 Task: Set a reminder to take medication every morning at 9:00 AM.
Action: Mouse moved to (88, 140)
Screenshot: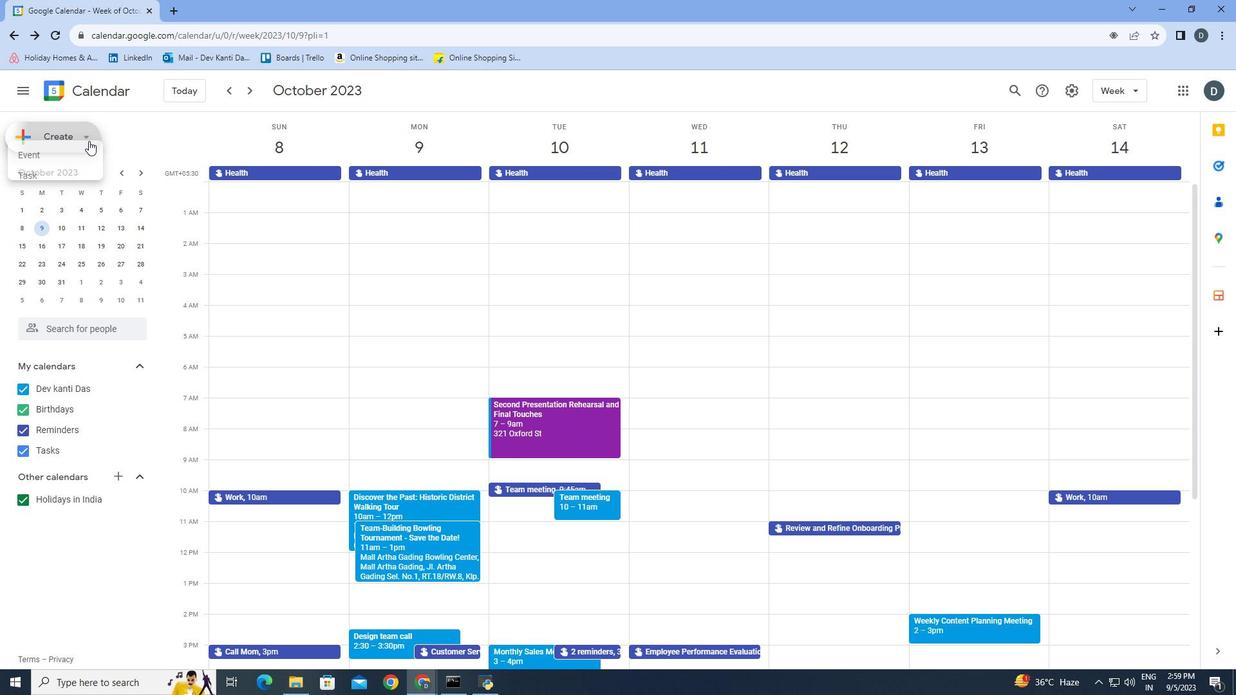 
Action: Mouse pressed left at (88, 140)
Screenshot: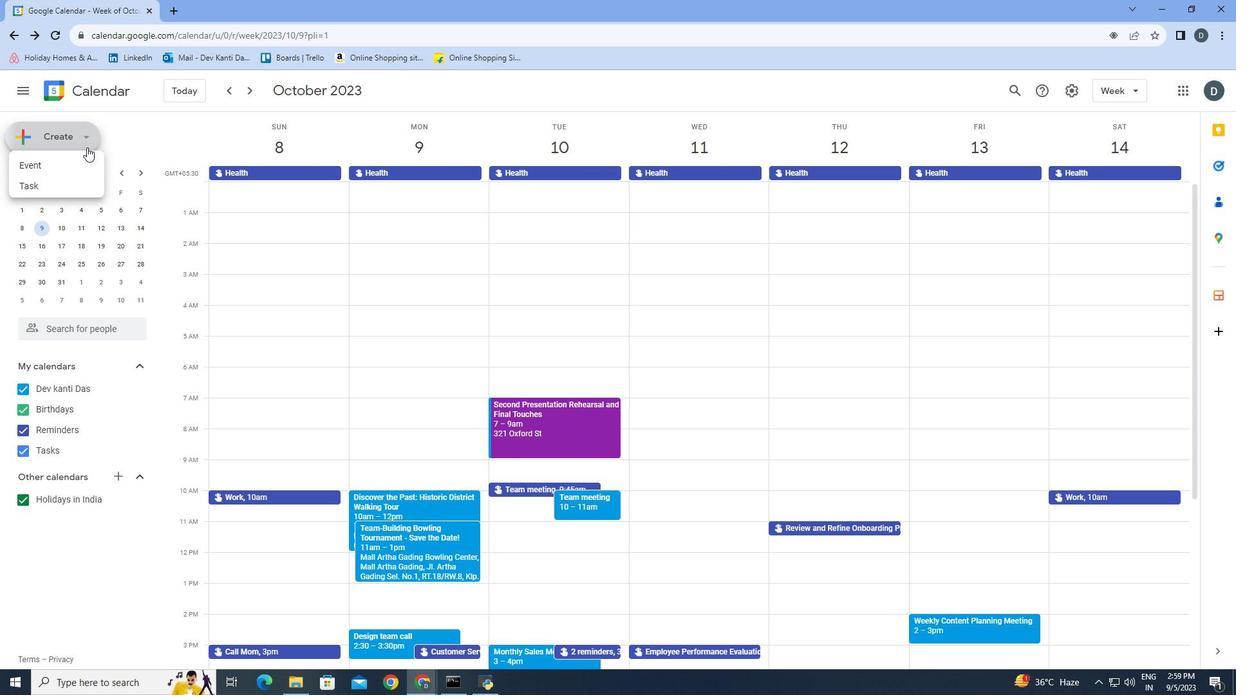 
Action: Mouse moved to (75, 191)
Screenshot: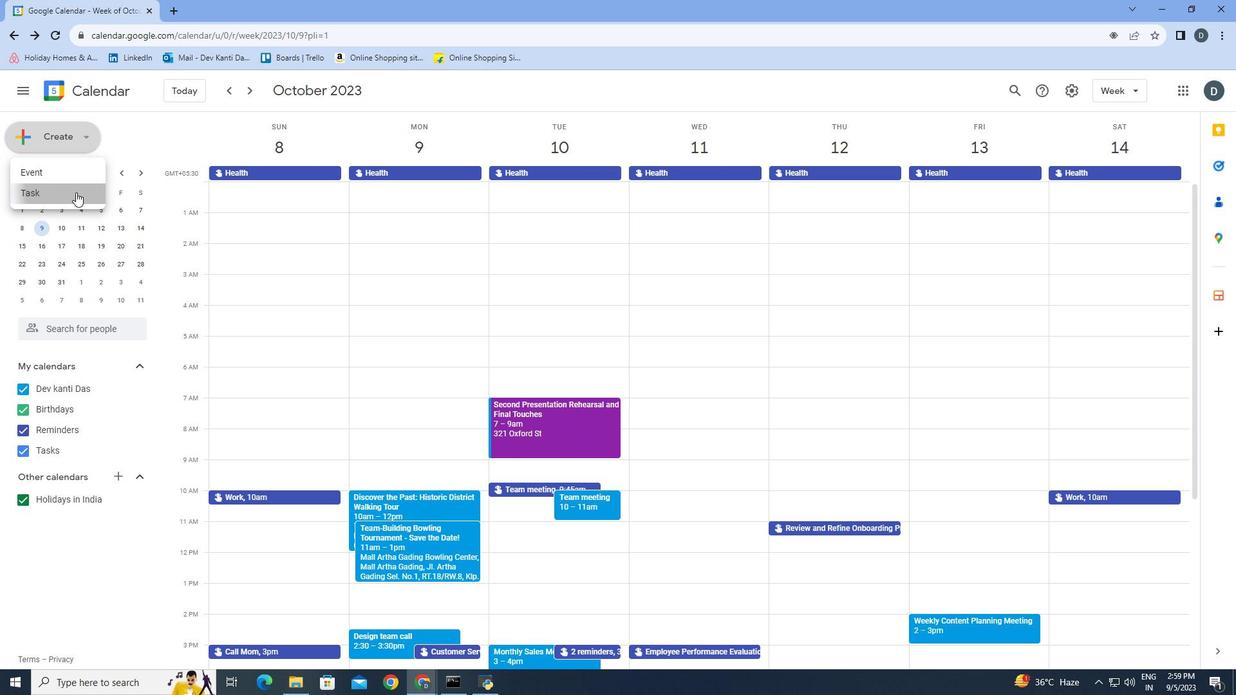 
Action: Mouse pressed left at (75, 191)
Screenshot: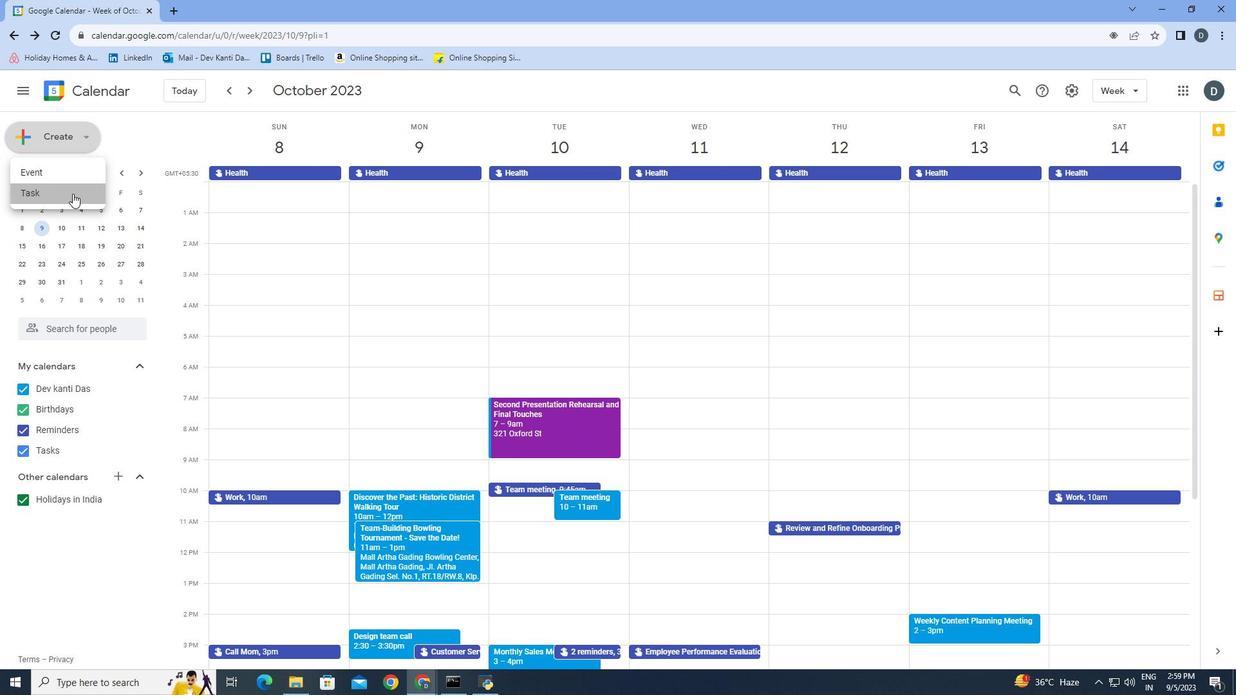 
Action: Mouse moved to (195, 444)
Screenshot: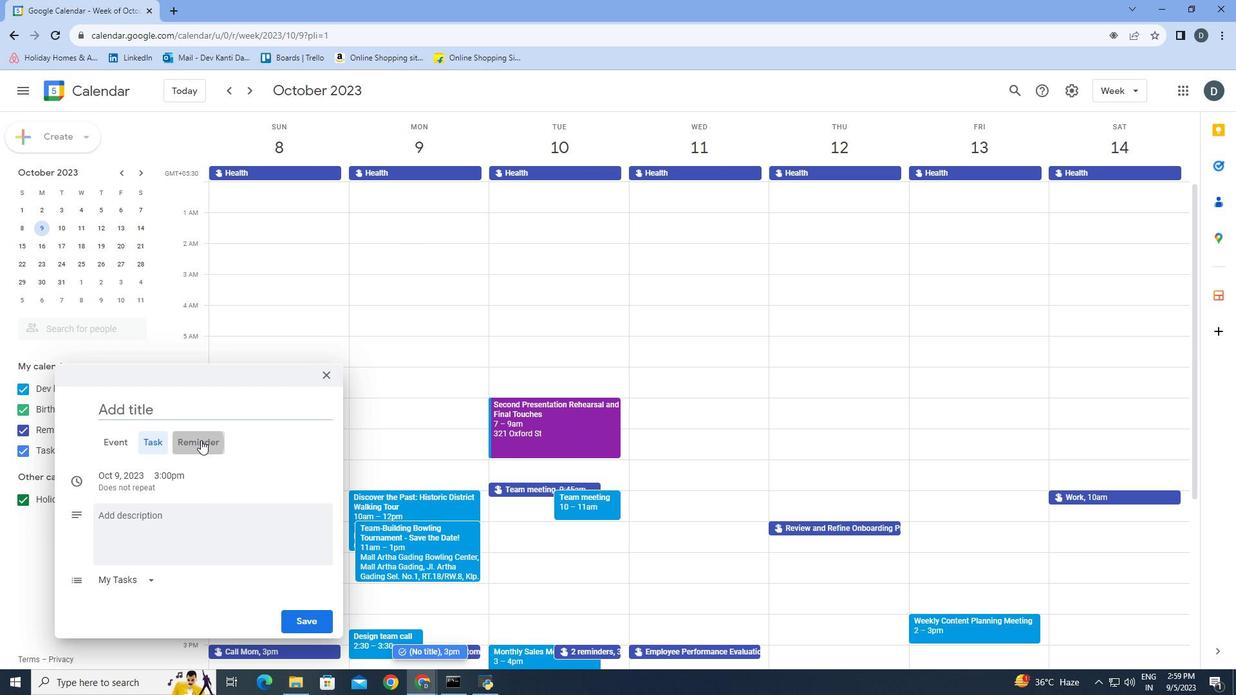 
Action: Mouse pressed left at (195, 444)
Screenshot: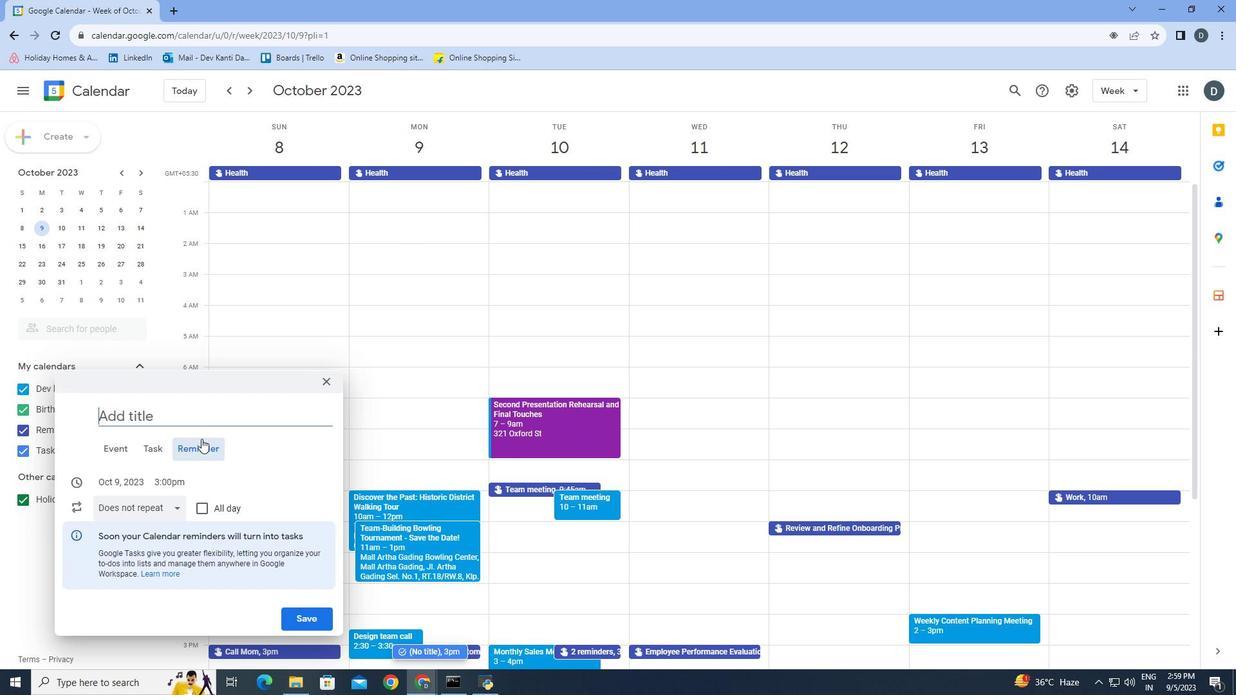 
Action: Mouse moved to (190, 413)
Screenshot: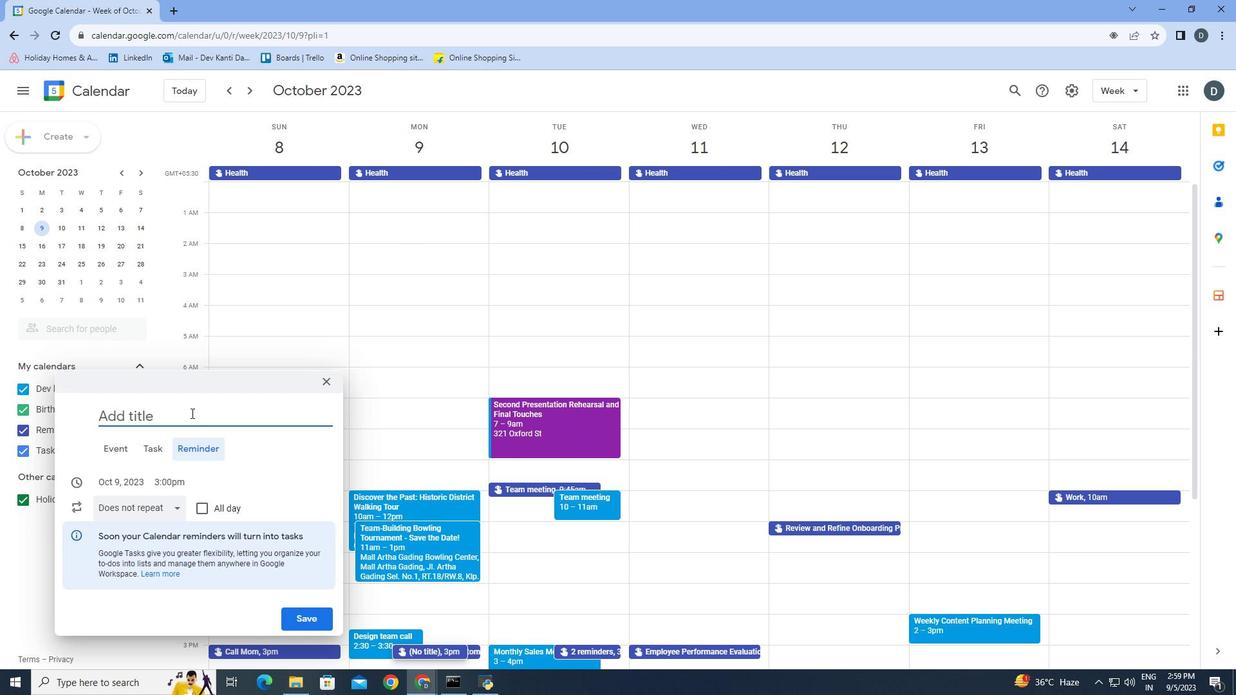 
Action: Mouse pressed left at (190, 413)
Screenshot: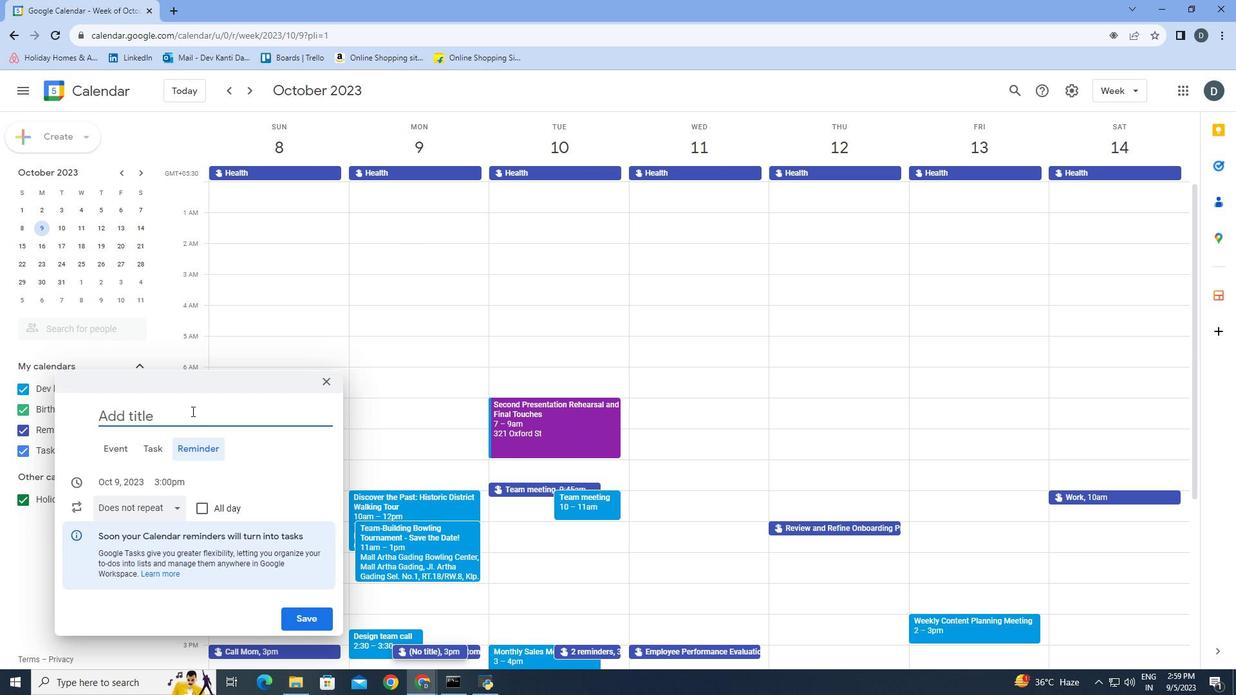 
Action: Mouse moved to (191, 411)
Screenshot: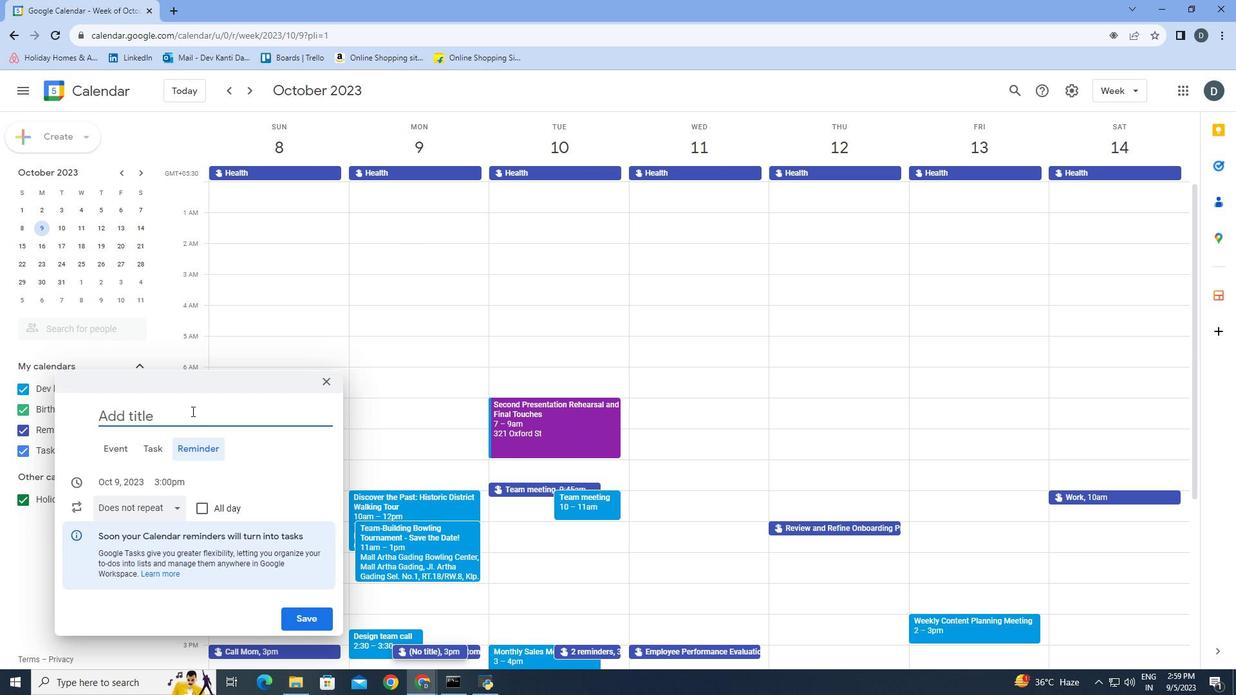 
Action: Key pressed medication
Screenshot: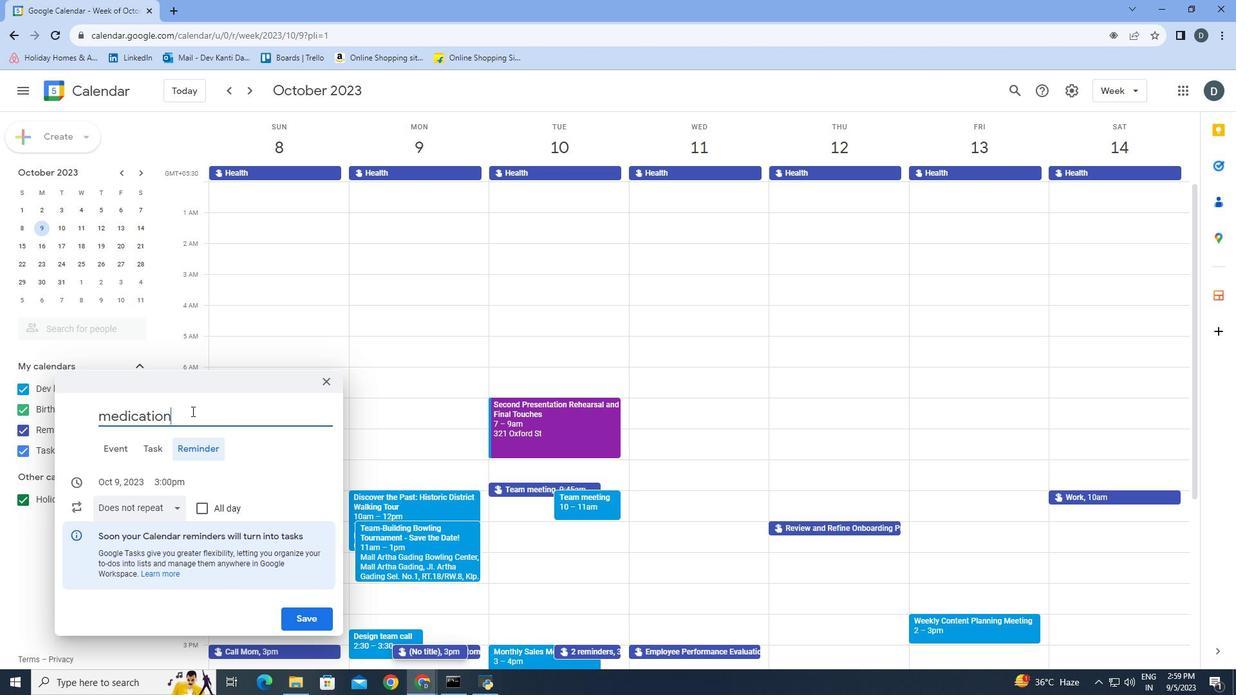 
Action: Mouse moved to (170, 505)
Screenshot: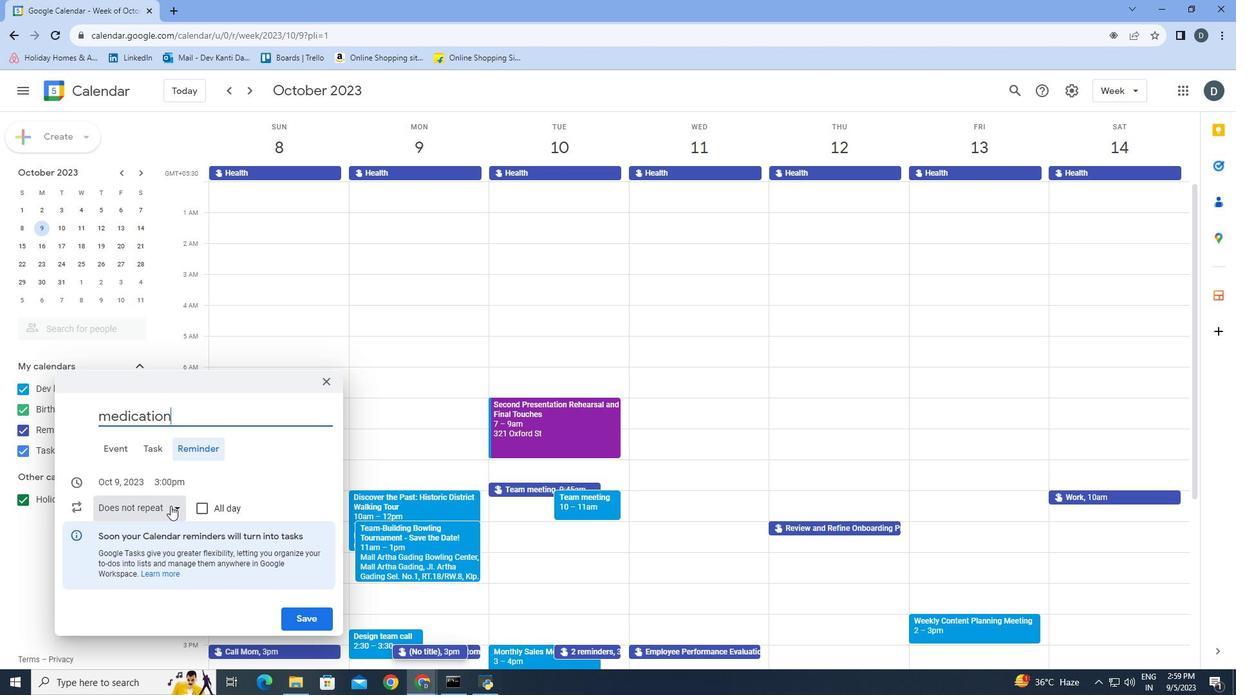 
Action: Mouse pressed left at (170, 505)
Screenshot: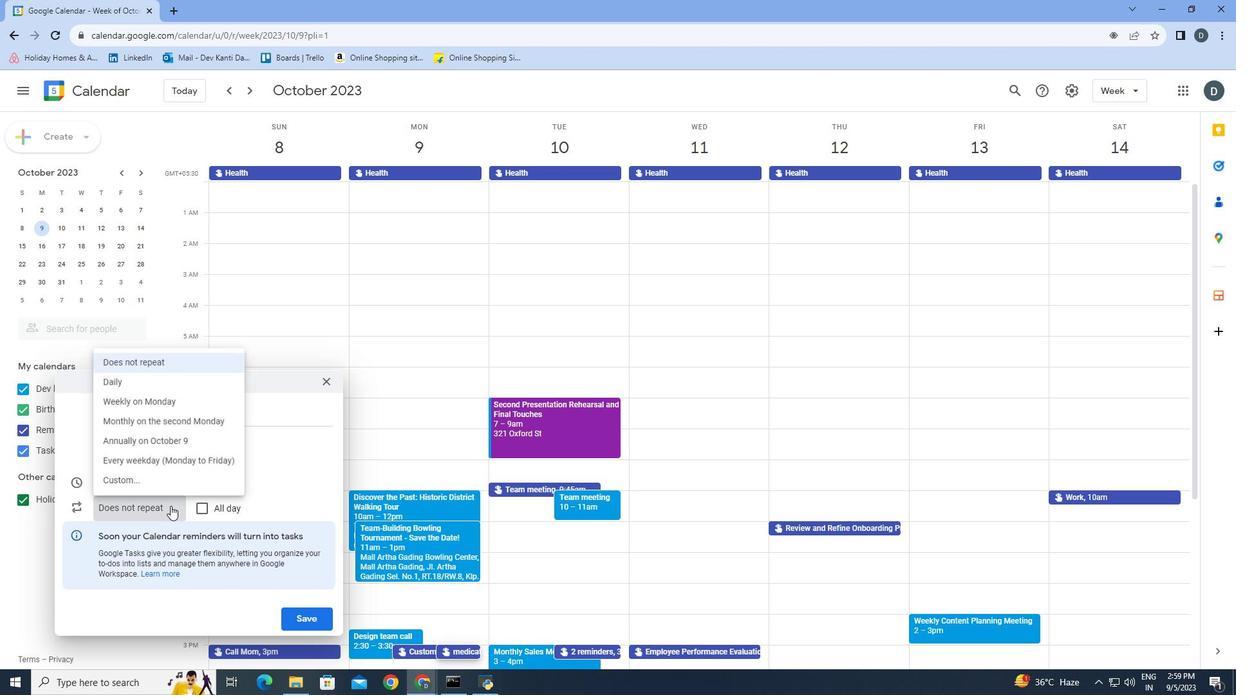 
Action: Mouse moved to (143, 379)
Screenshot: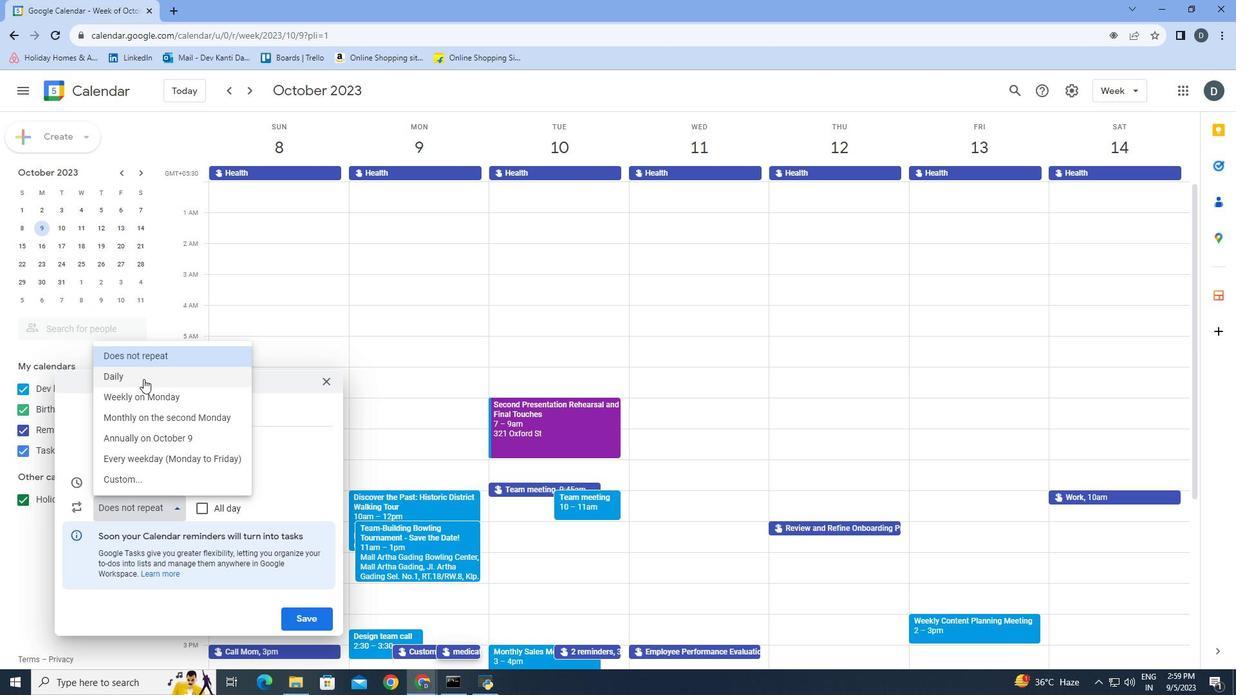 
Action: Mouse pressed left at (143, 379)
Screenshot: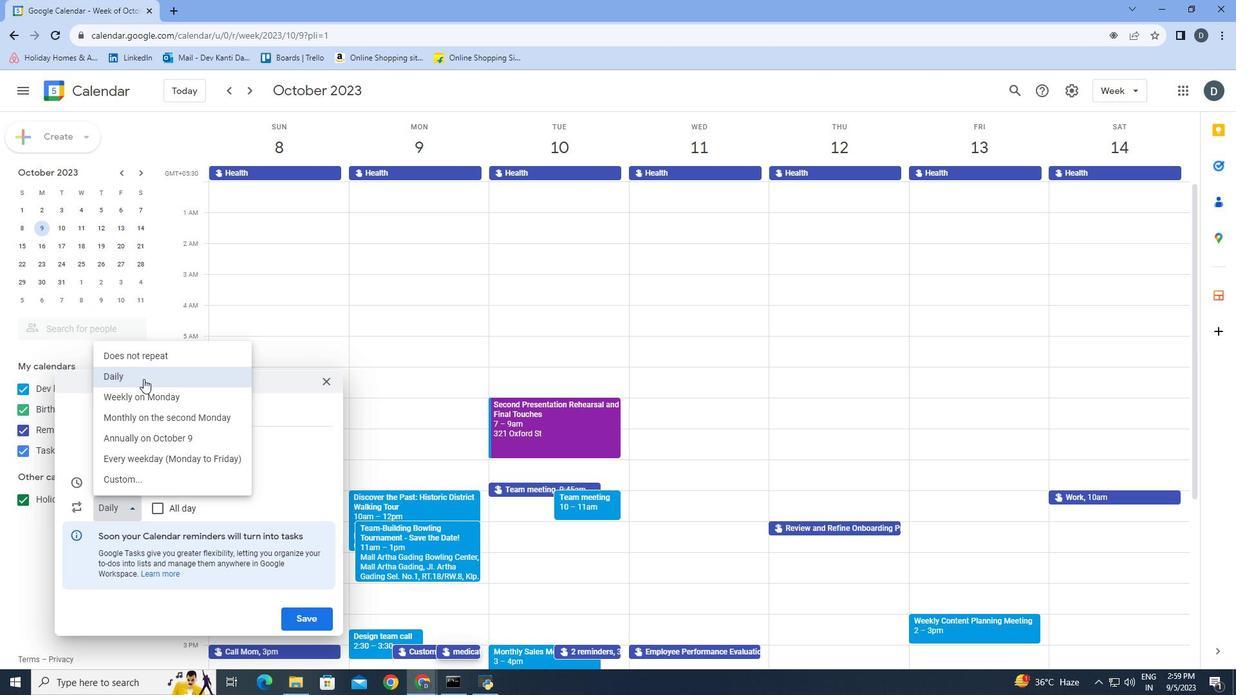
Action: Mouse moved to (162, 480)
Screenshot: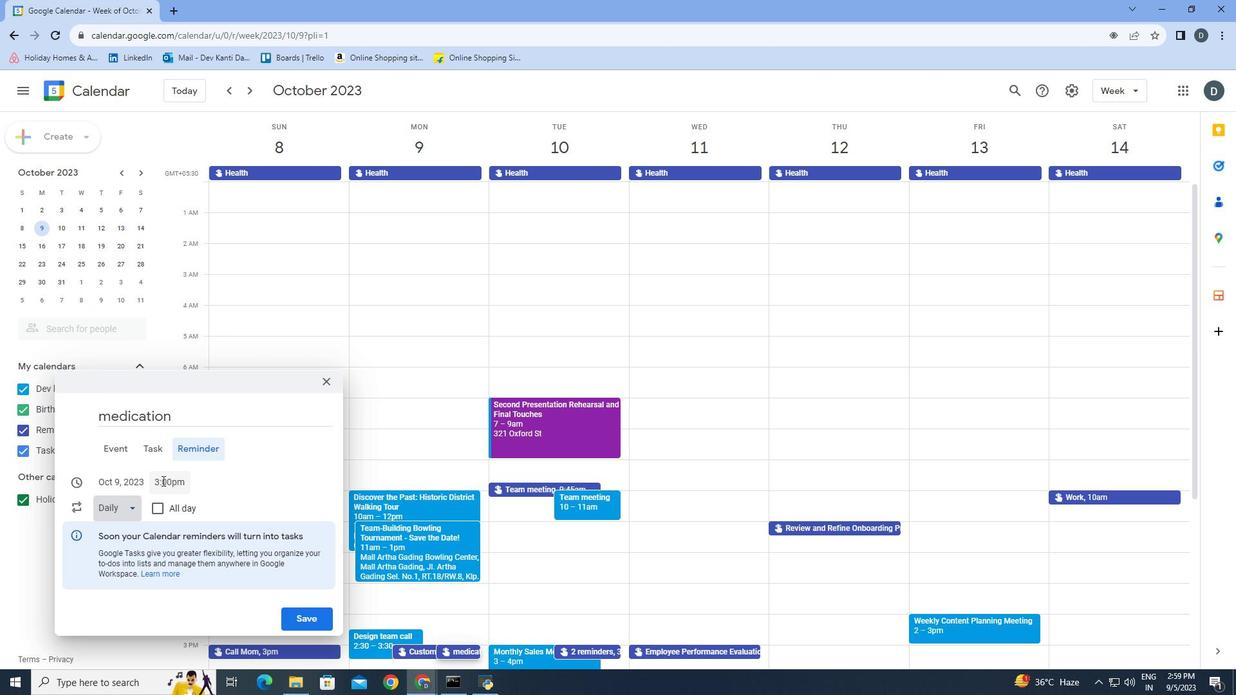 
Action: Mouse pressed left at (162, 480)
Screenshot: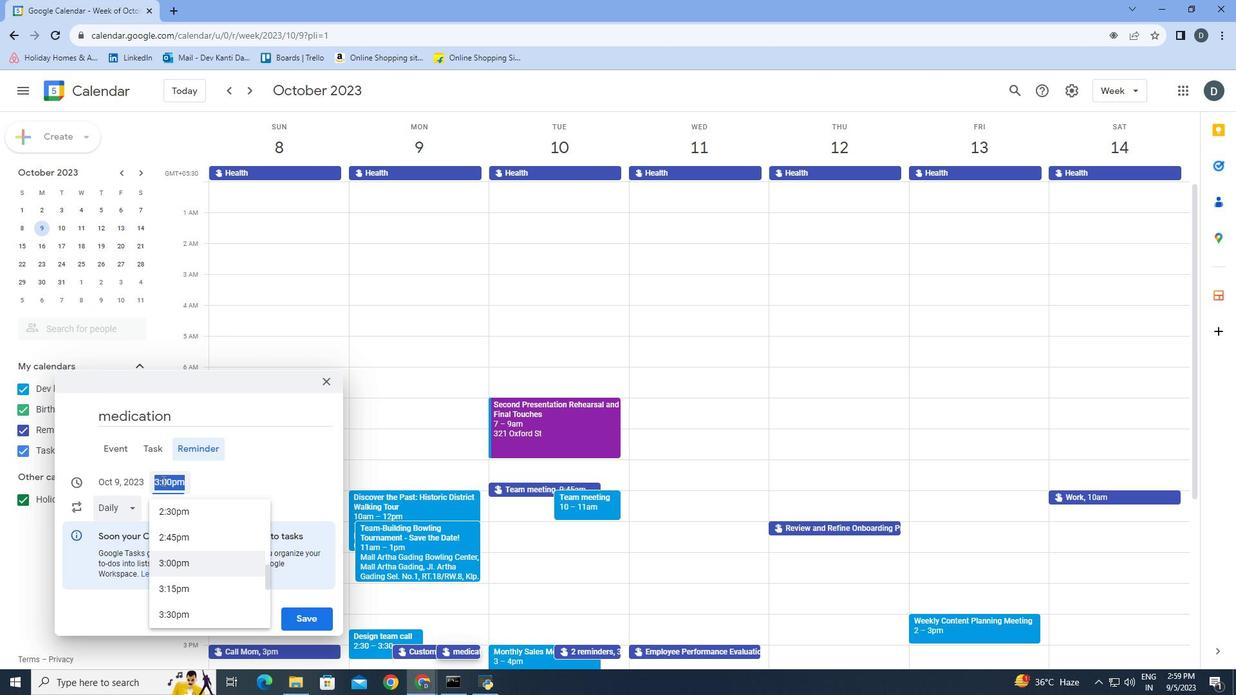 
Action: Mouse moved to (196, 581)
Screenshot: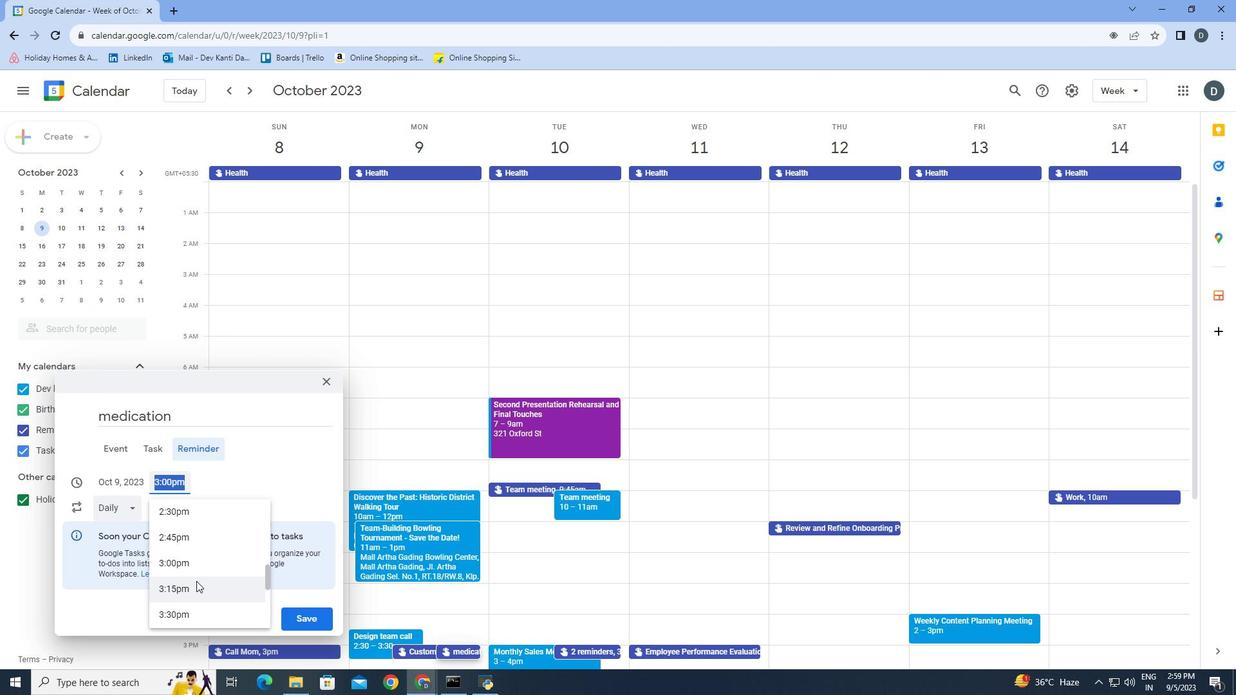 
Action: Mouse scrolled (196, 581) with delta (0, 0)
Screenshot: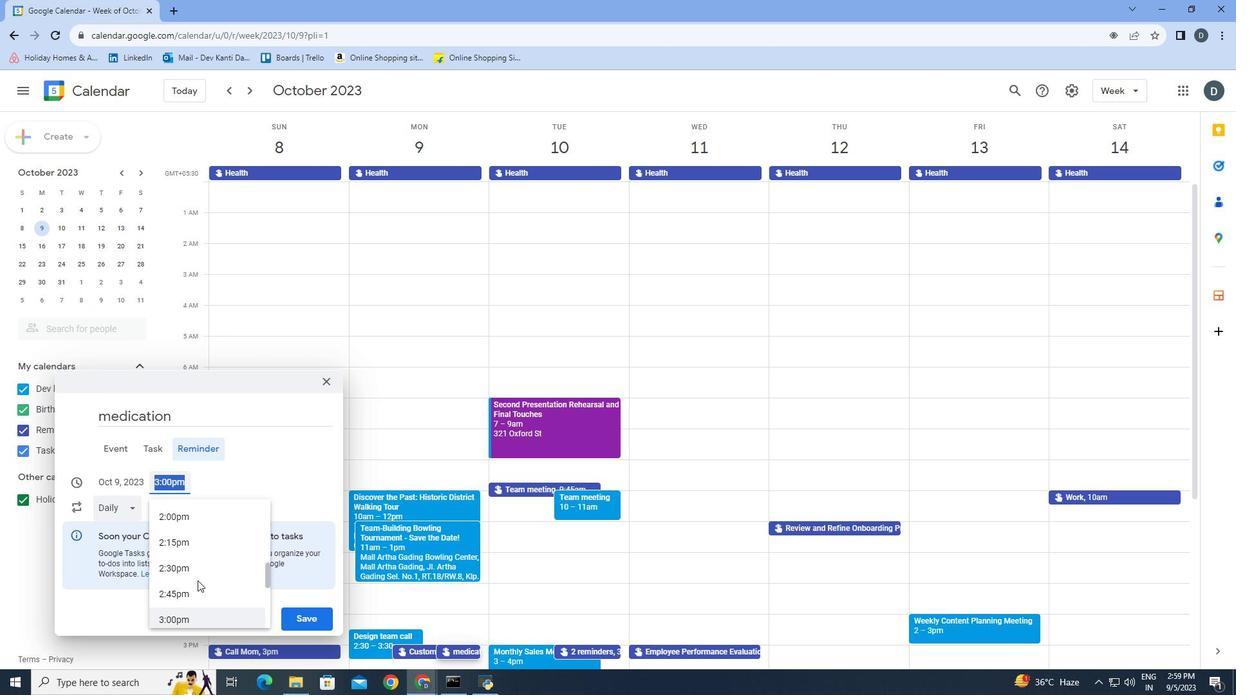 
Action: Mouse moved to (198, 578)
Screenshot: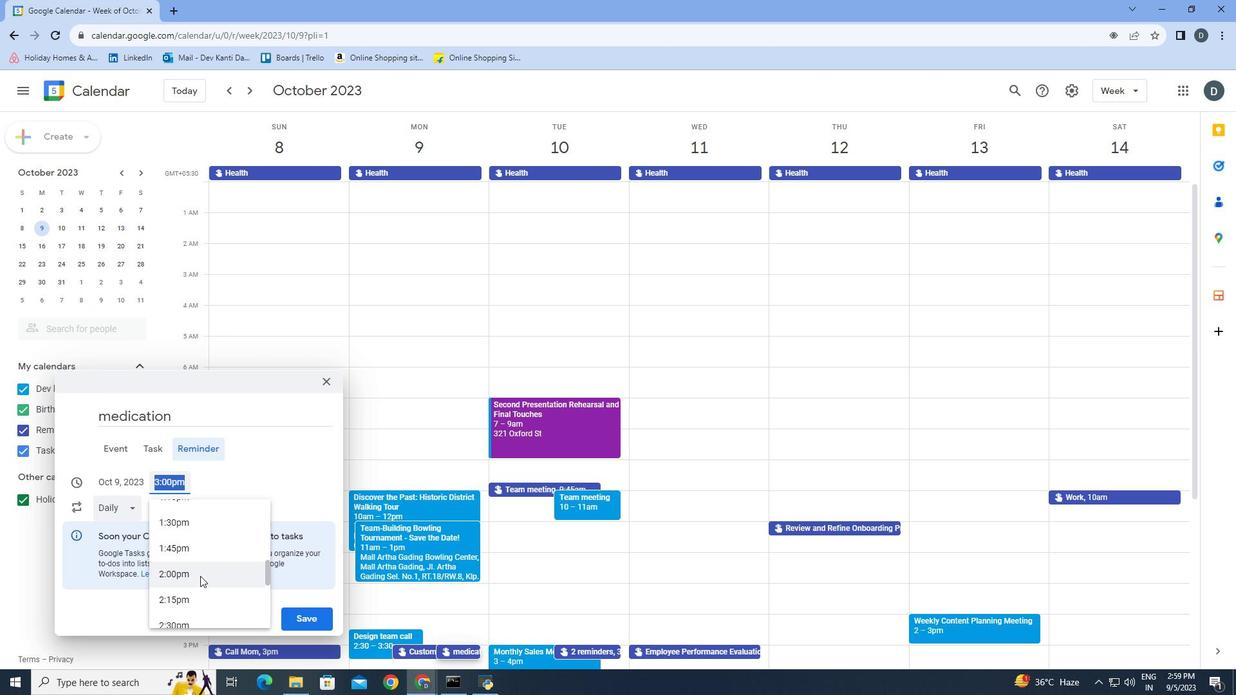 
Action: Mouse scrolled (198, 579) with delta (0, 0)
Screenshot: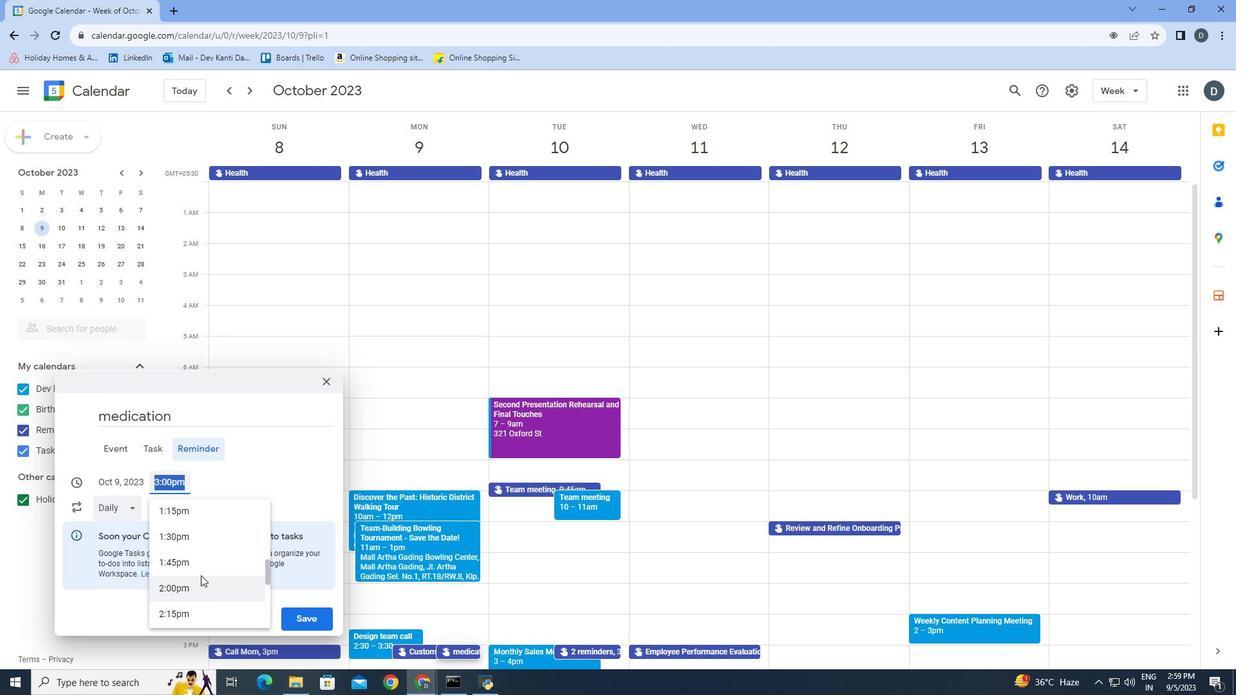
Action: Mouse moved to (201, 574)
Screenshot: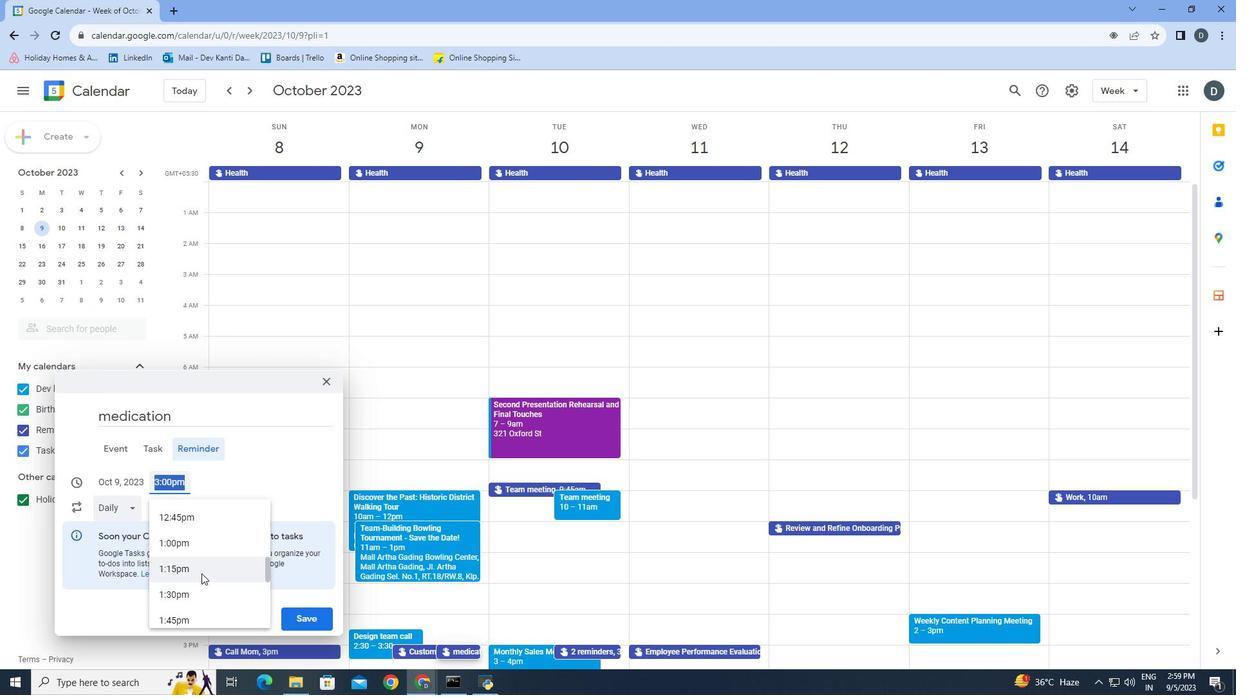 
Action: Mouse scrolled (201, 574) with delta (0, 0)
Screenshot: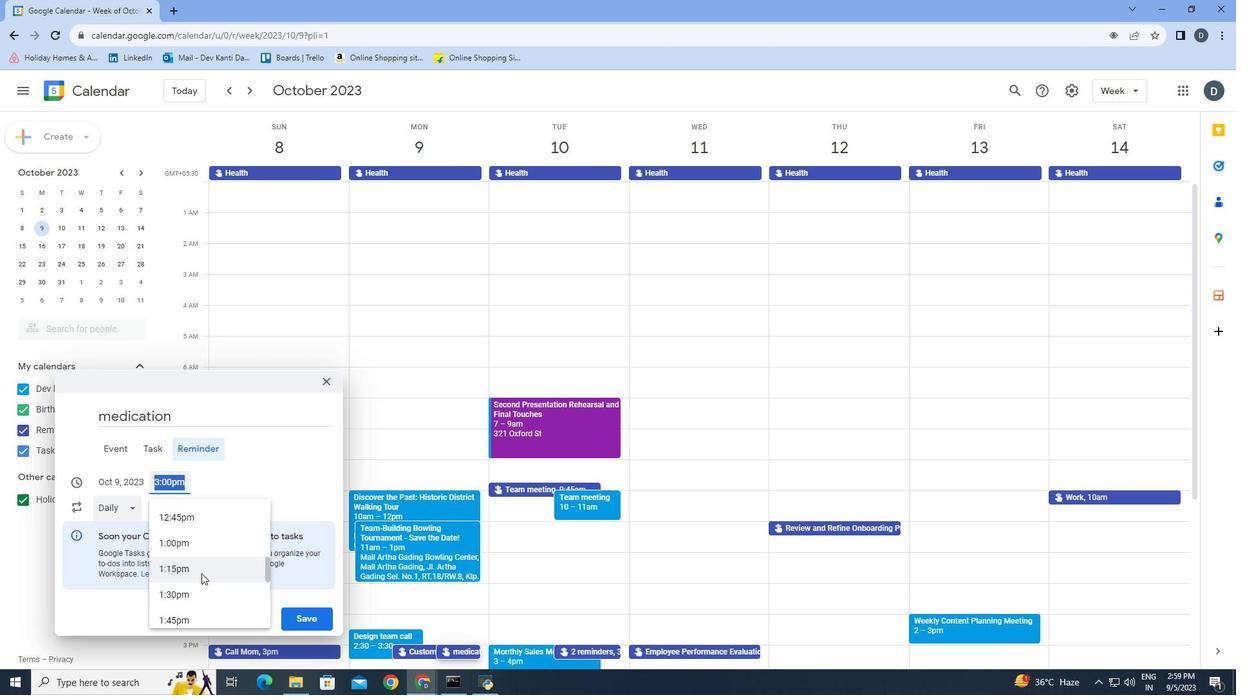 
Action: Mouse moved to (202, 572)
Screenshot: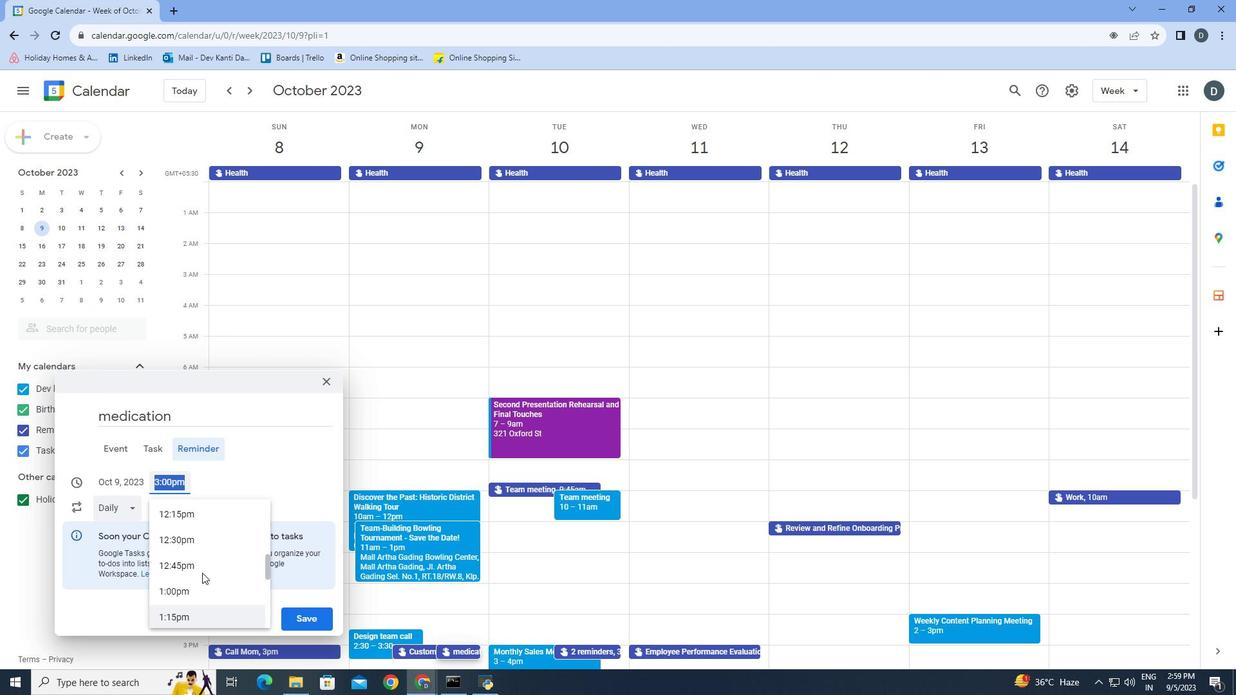 
Action: Mouse scrolled (202, 573) with delta (0, 0)
Screenshot: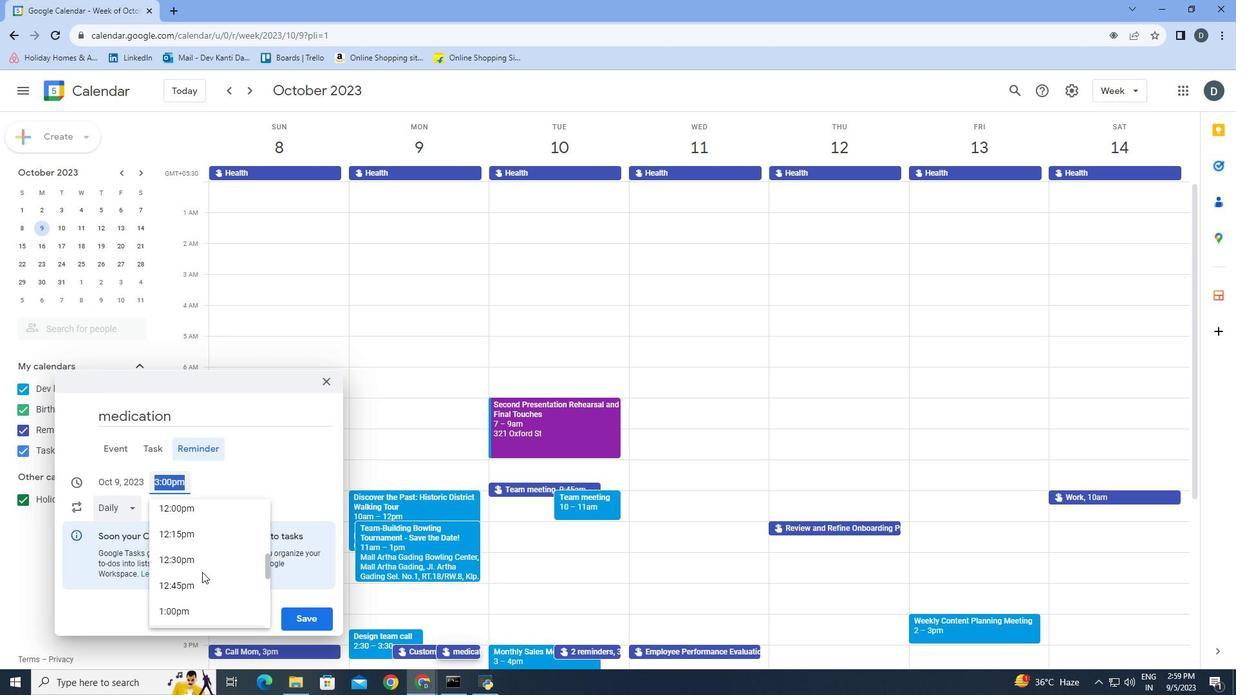 
Action: Mouse moved to (202, 572)
Screenshot: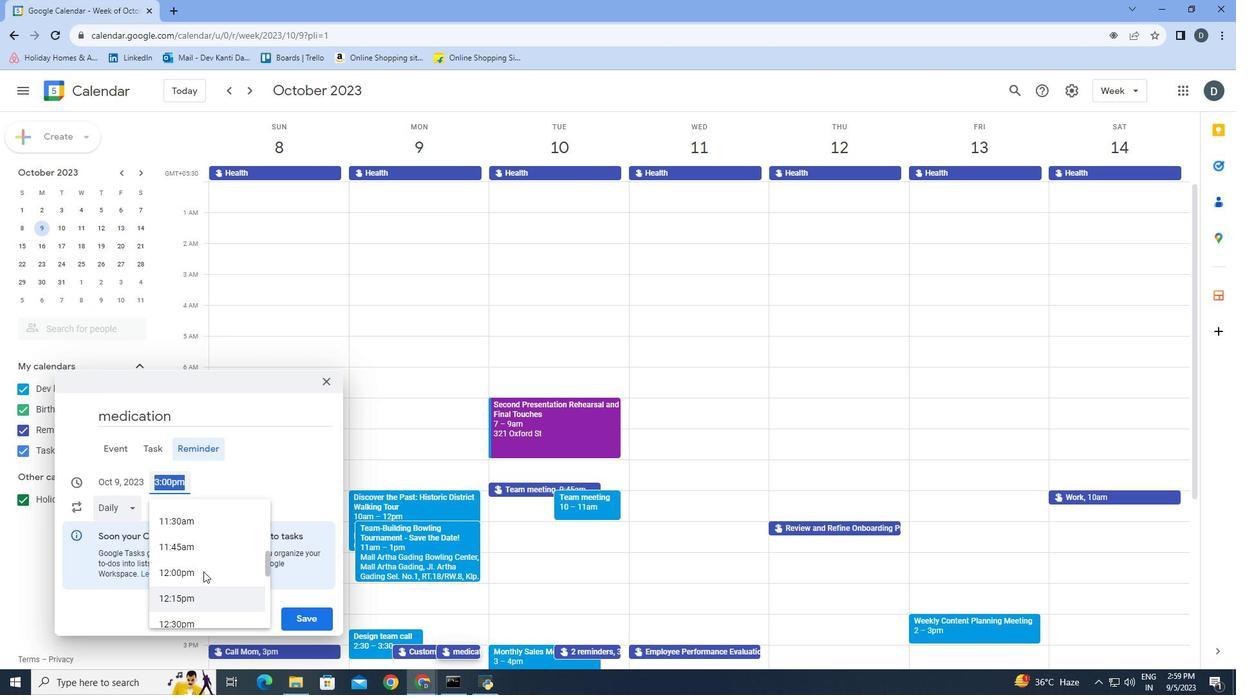 
Action: Mouse scrolled (202, 572) with delta (0, 0)
Screenshot: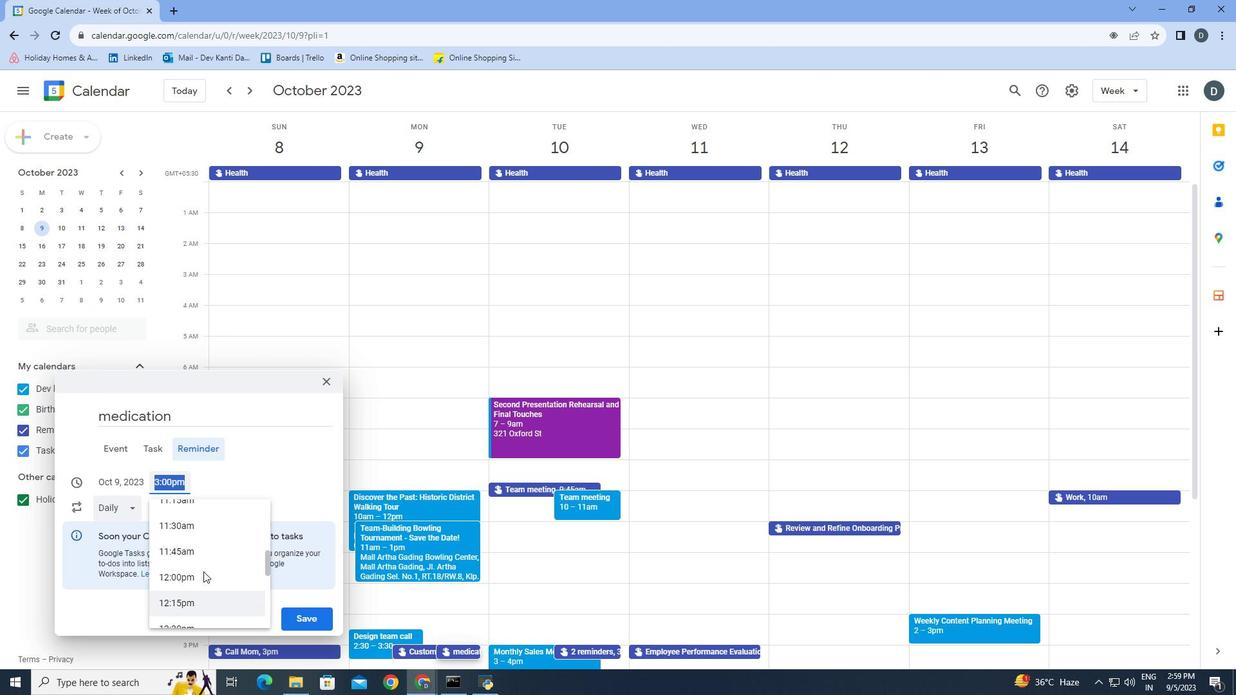 
Action: Mouse moved to (203, 571)
Screenshot: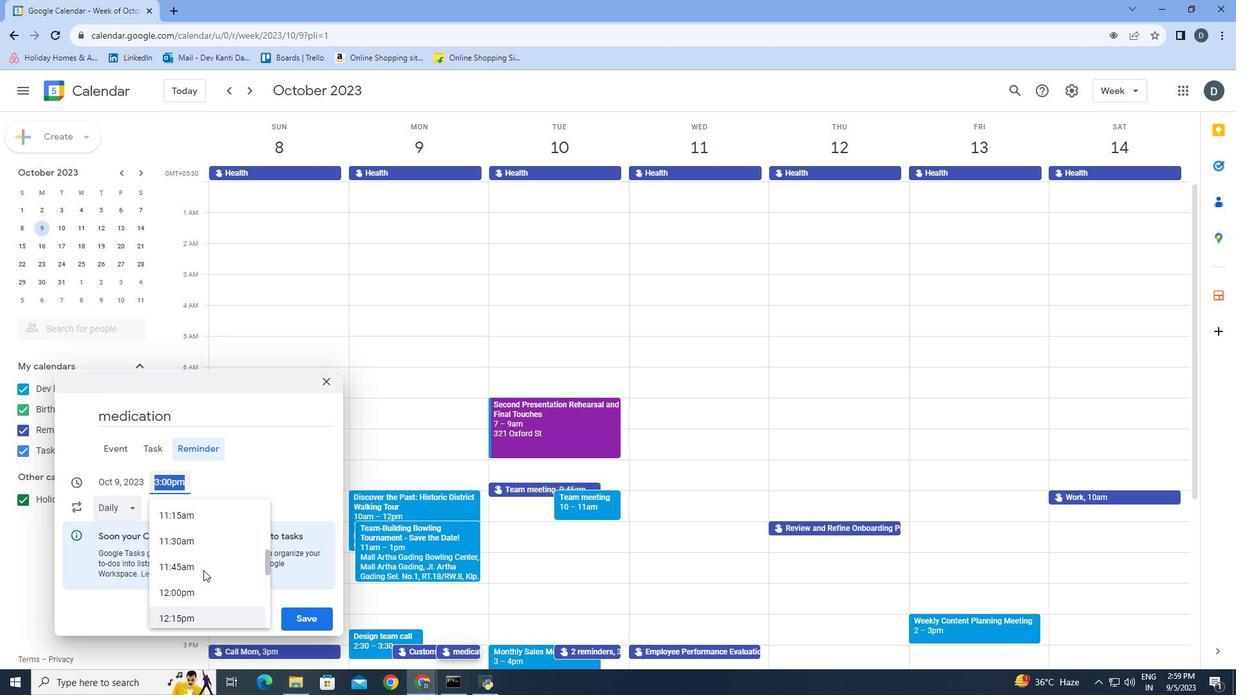 
Action: Mouse scrolled (203, 572) with delta (0, 0)
Screenshot: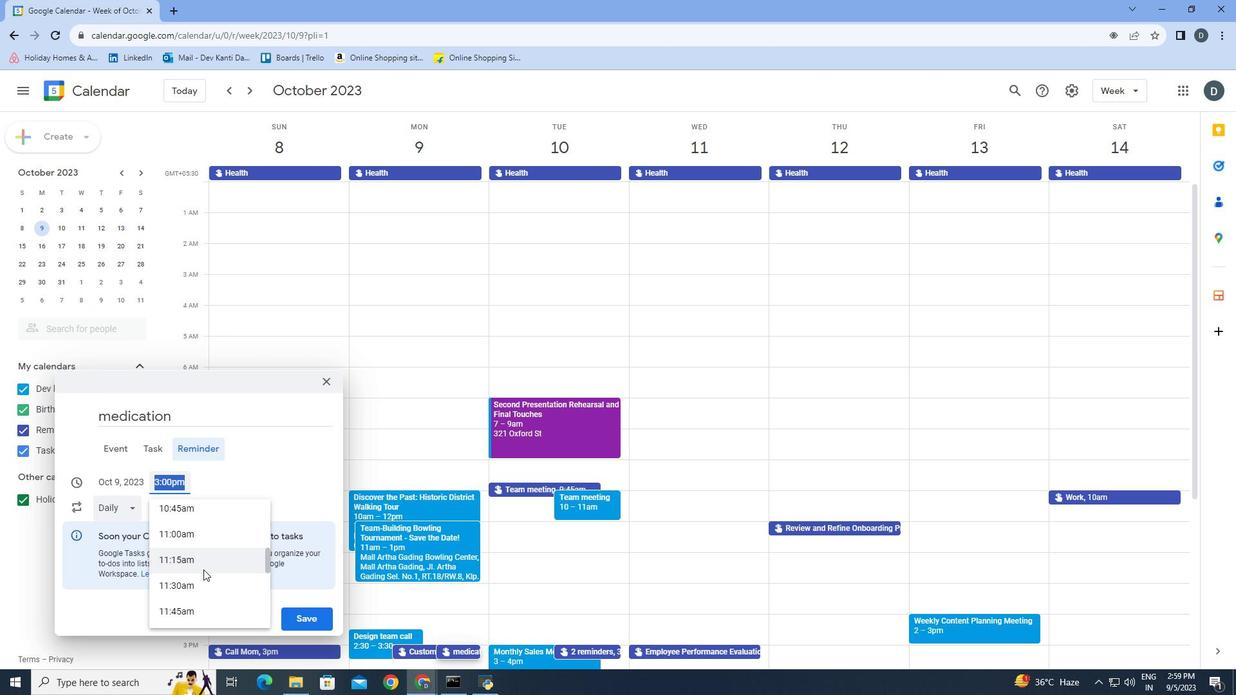 
Action: Mouse moved to (203, 569)
Screenshot: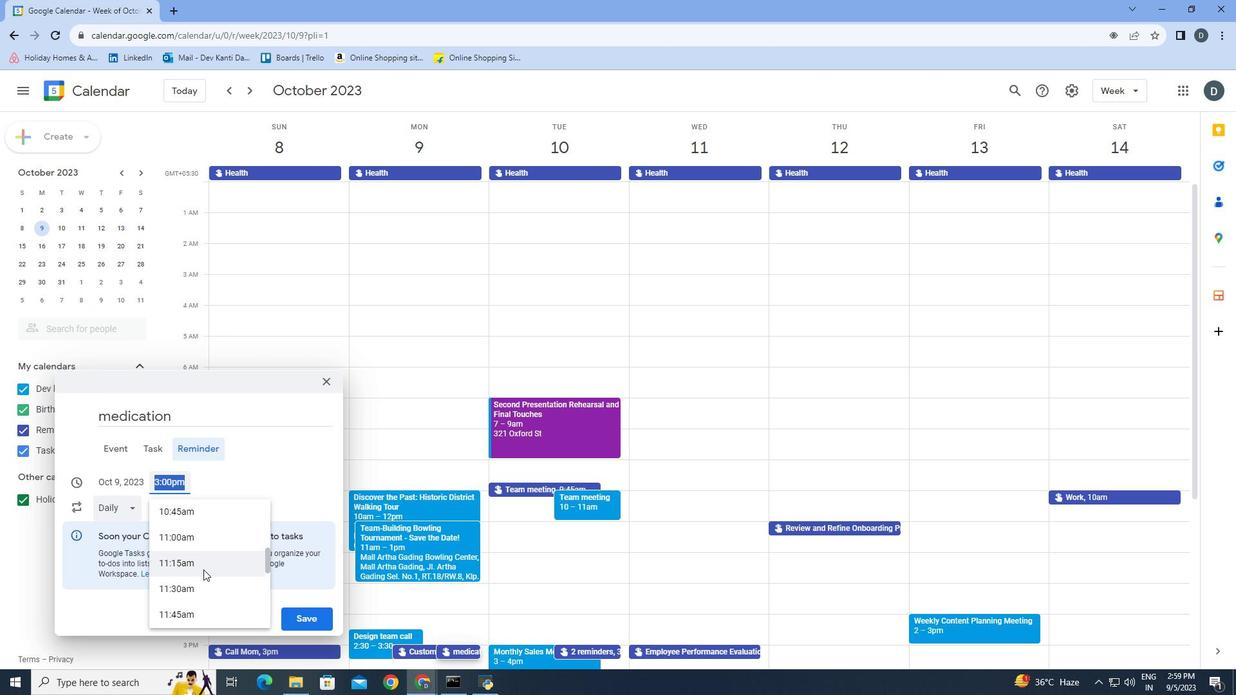 
Action: Mouse scrolled (203, 570) with delta (0, 0)
Screenshot: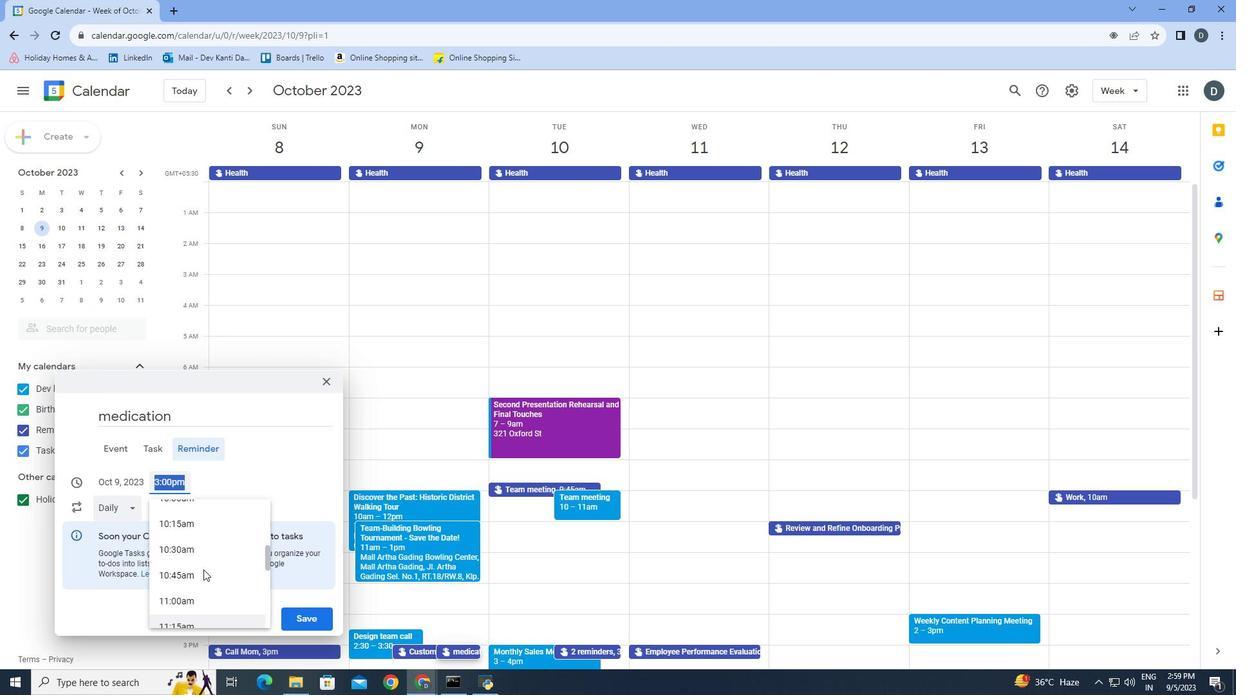
Action: Mouse scrolled (203, 570) with delta (0, 0)
Screenshot: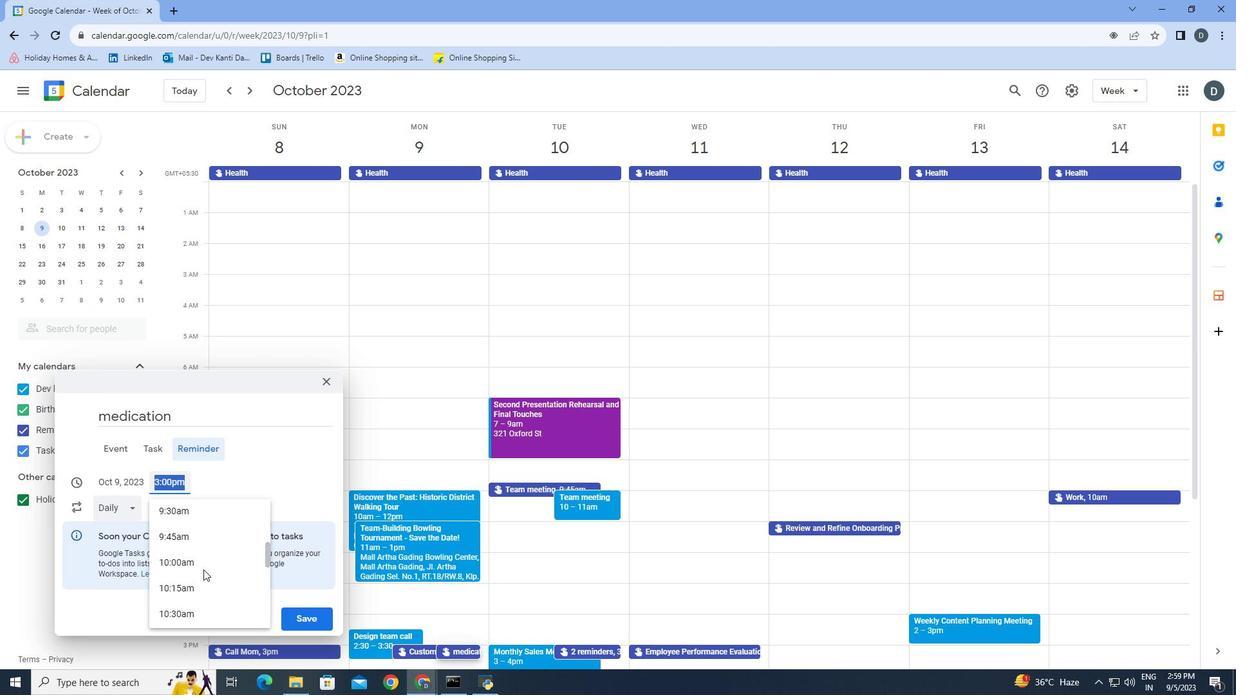 
Action: Mouse scrolled (203, 570) with delta (0, 0)
Screenshot: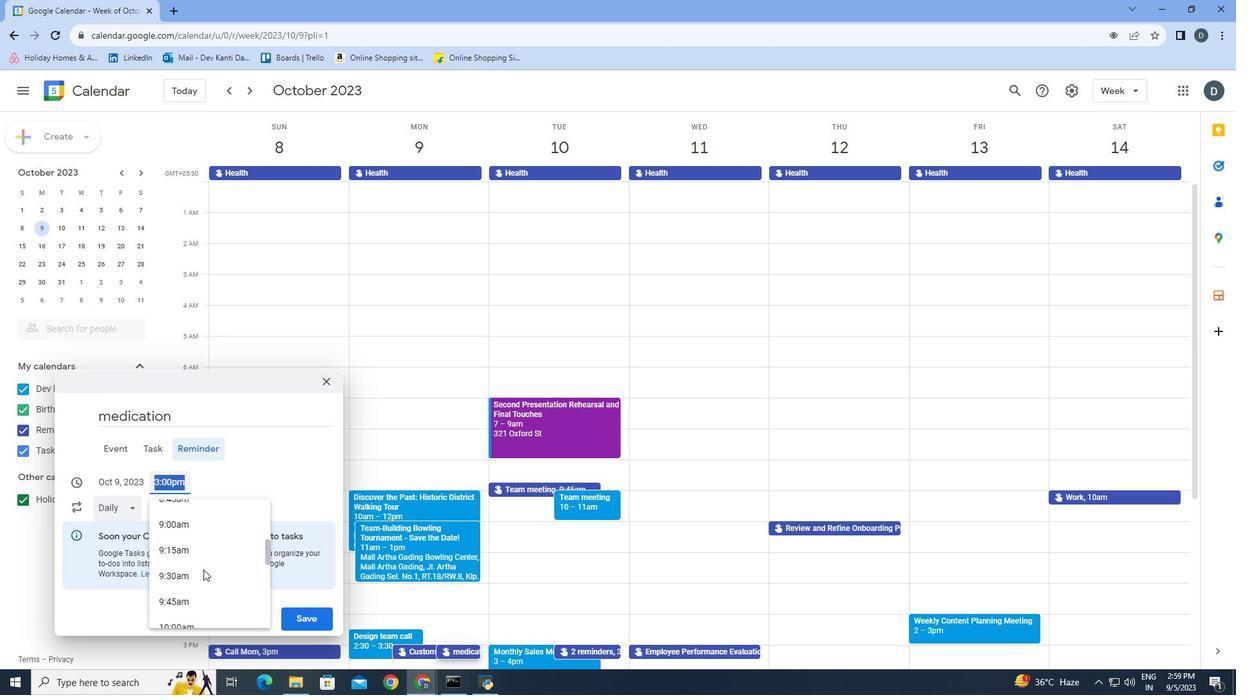 
Action: Mouse moved to (220, 525)
Screenshot: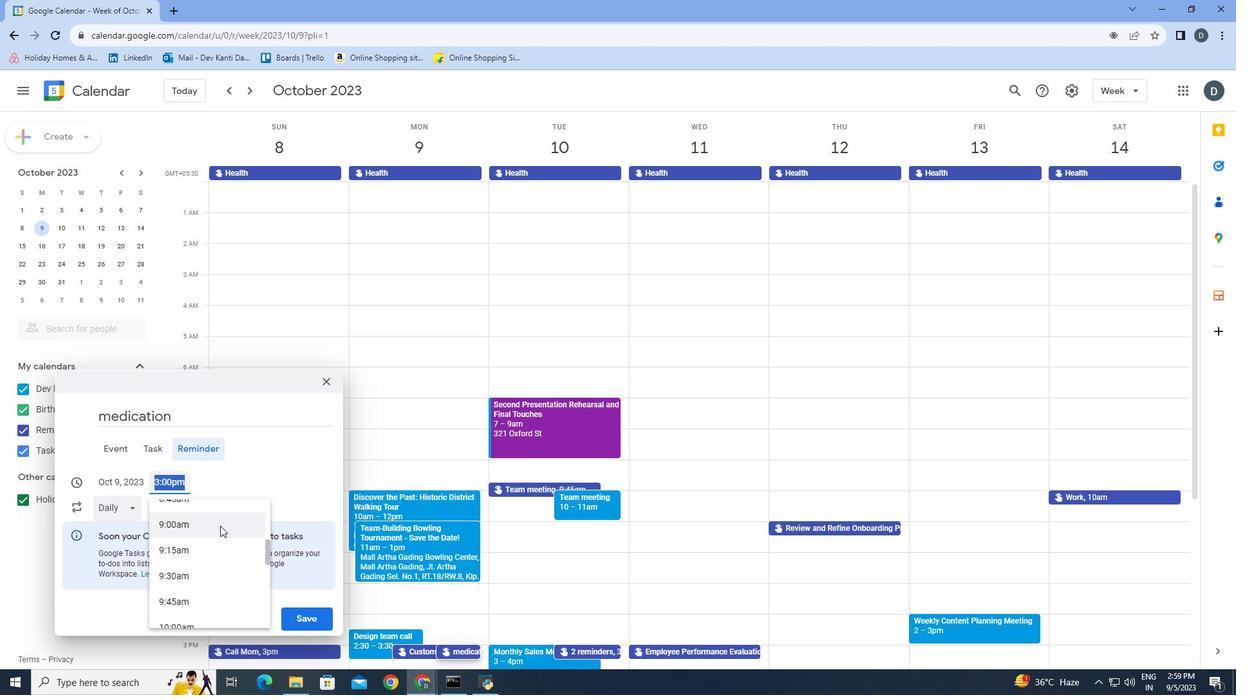 
Action: Mouse pressed left at (220, 525)
Screenshot: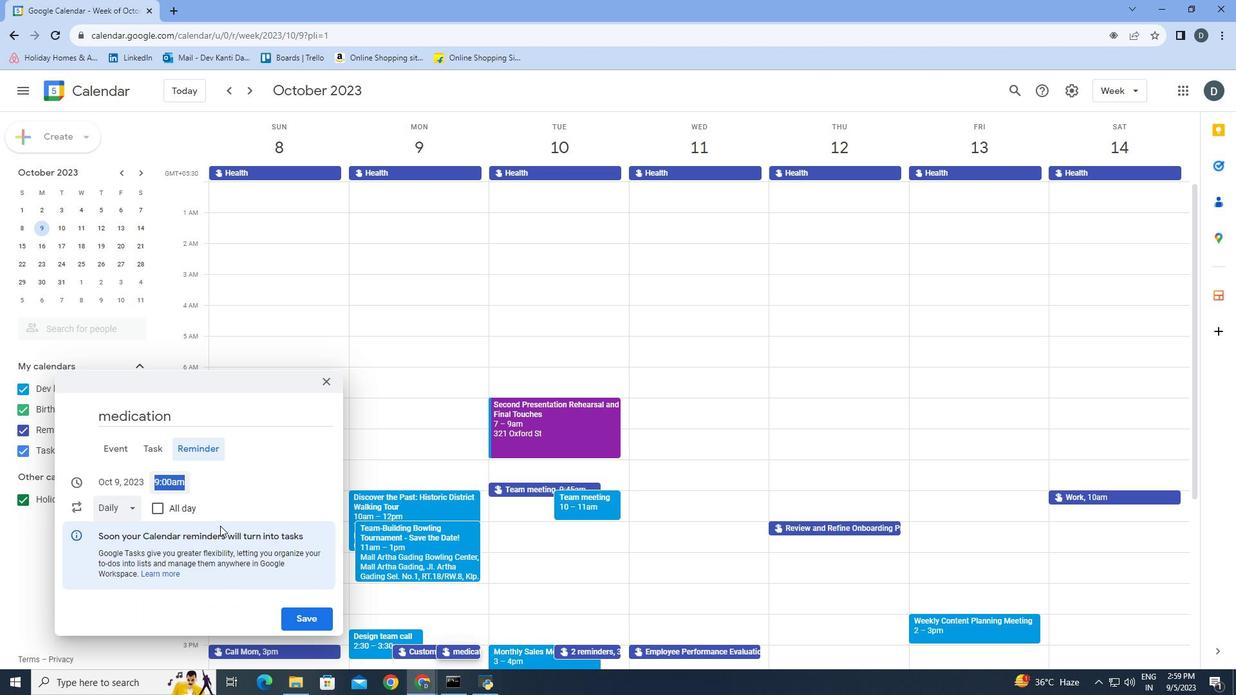 
Action: Mouse moved to (97, 279)
Screenshot: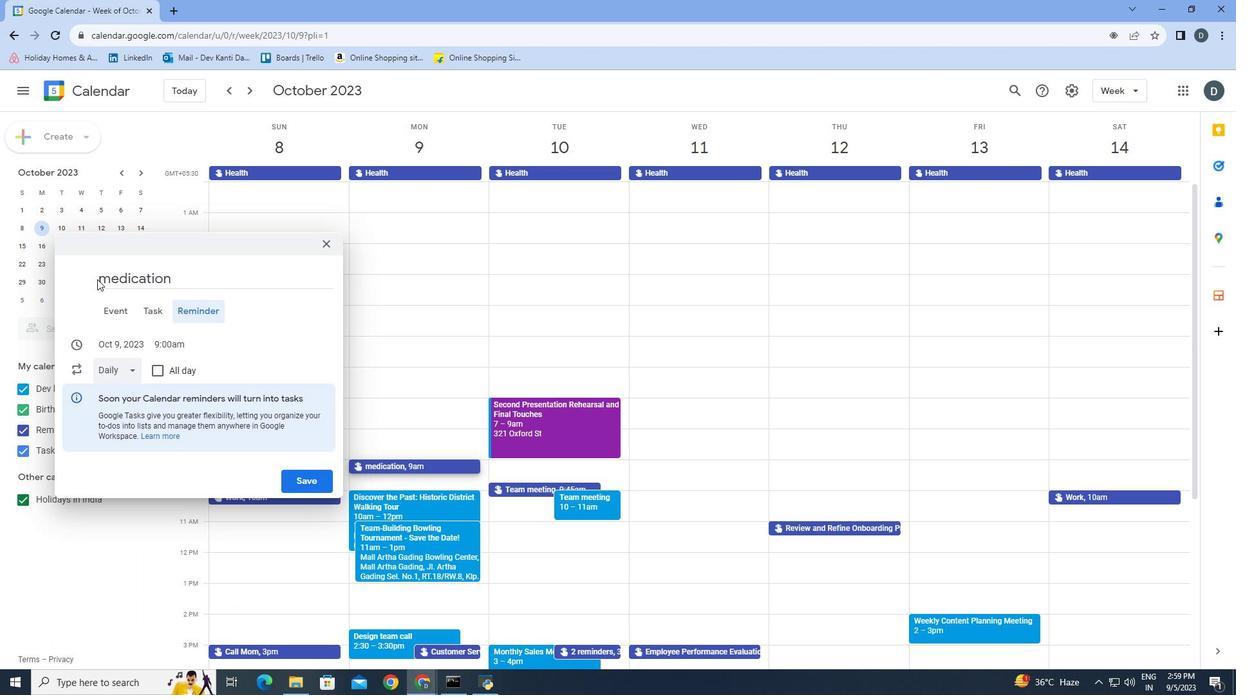 
Action: Mouse pressed left at (97, 279)
Screenshot: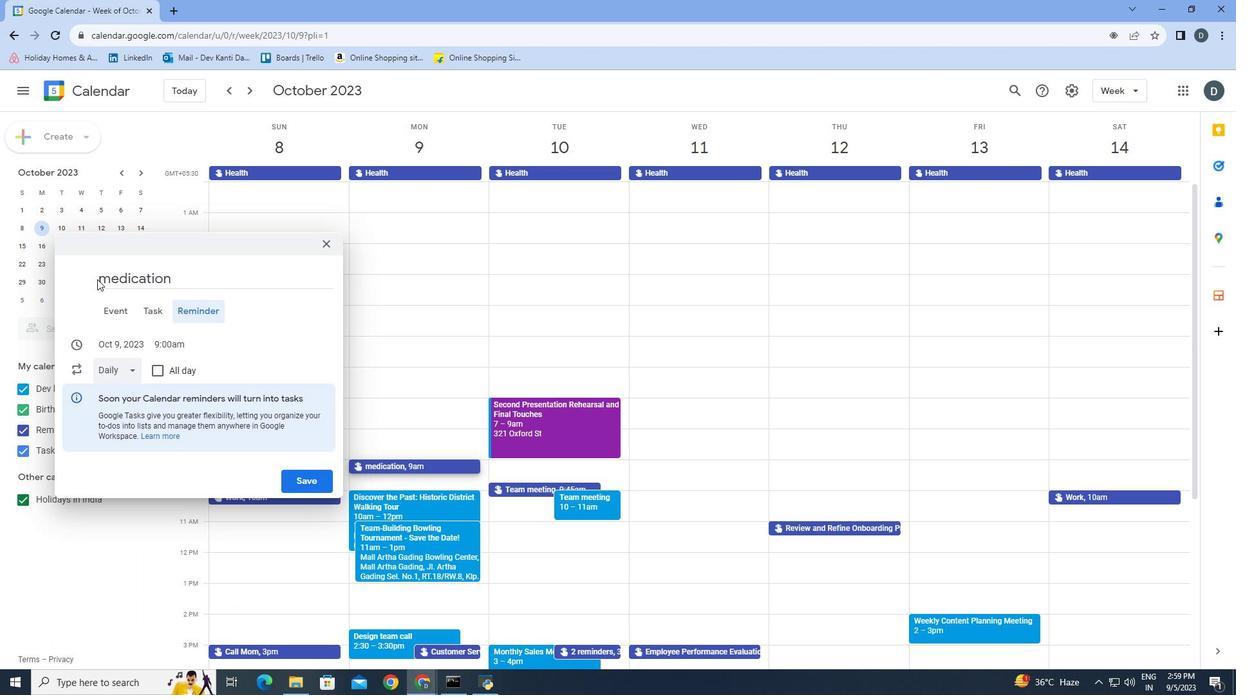 
Action: Mouse moved to (99, 276)
Screenshot: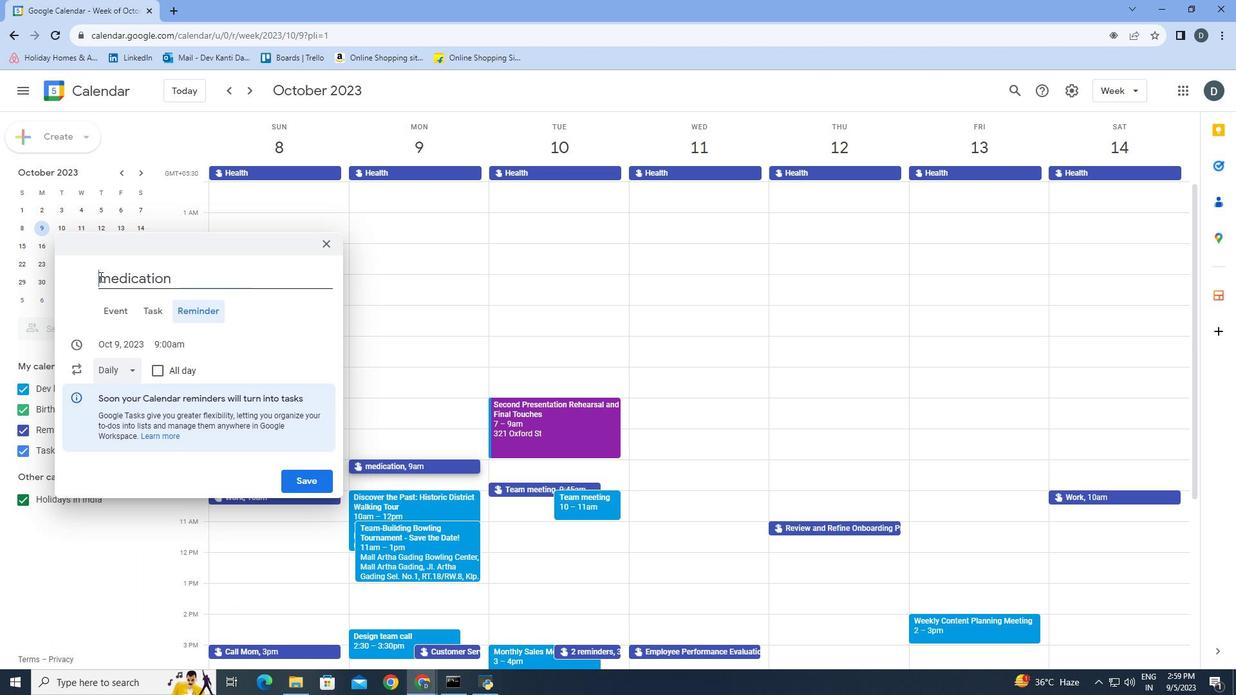 
Action: Mouse pressed left at (99, 276)
Screenshot: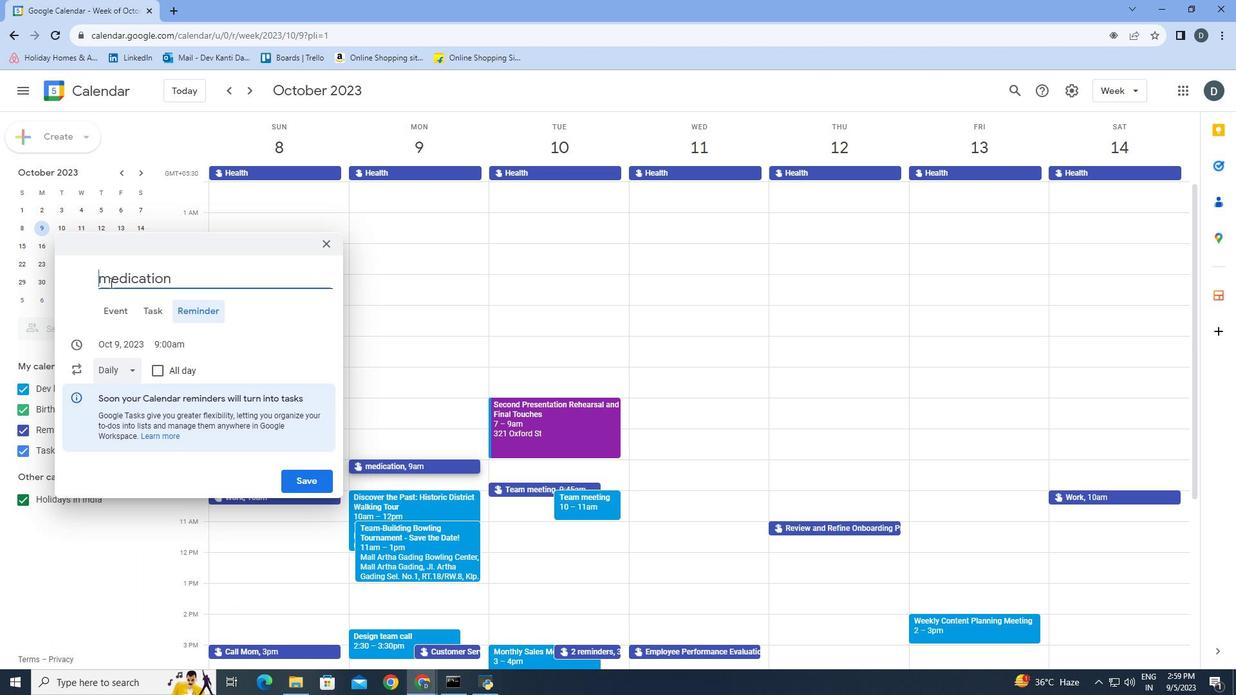 
Action: Mouse moved to (131, 295)
Screenshot: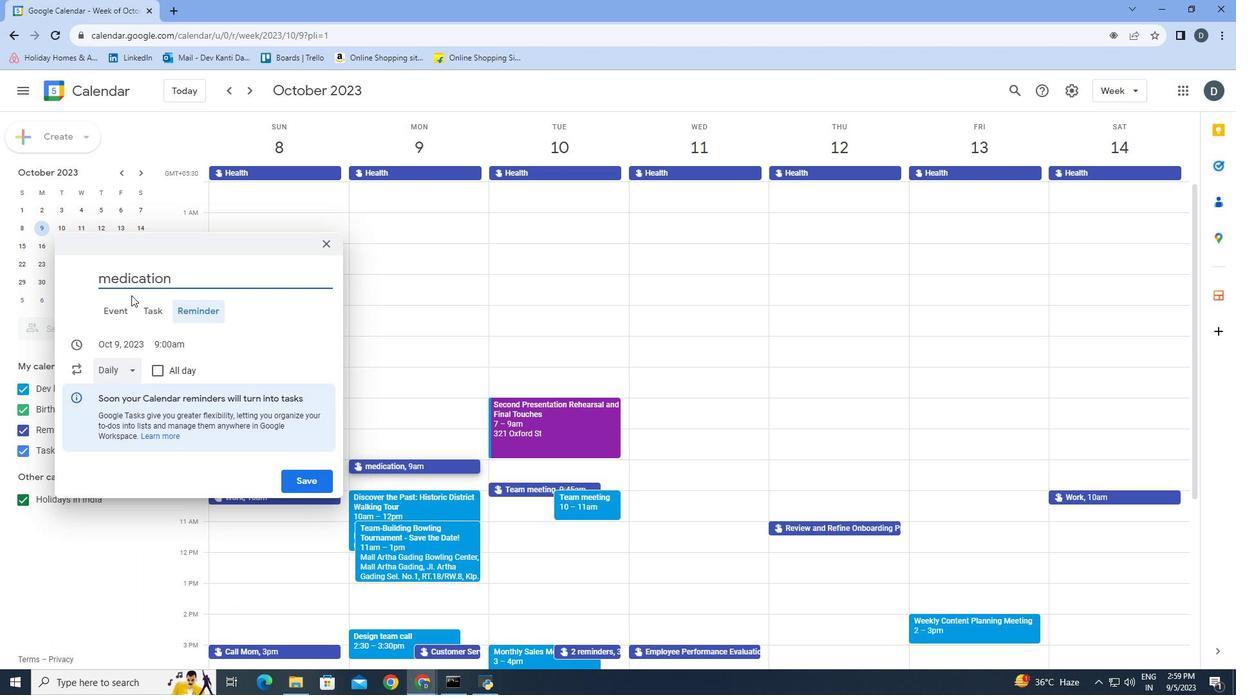 
Action: Key pressed take<Key.space>
Screenshot: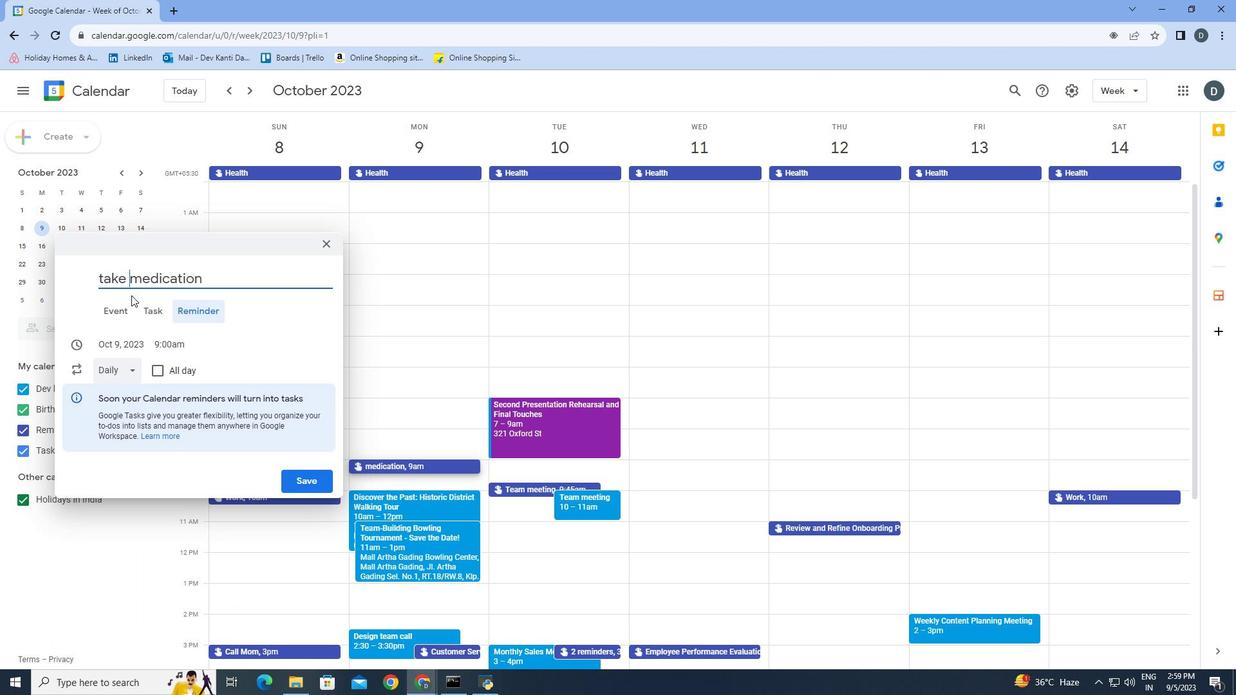 
Action: Mouse moved to (290, 473)
Screenshot: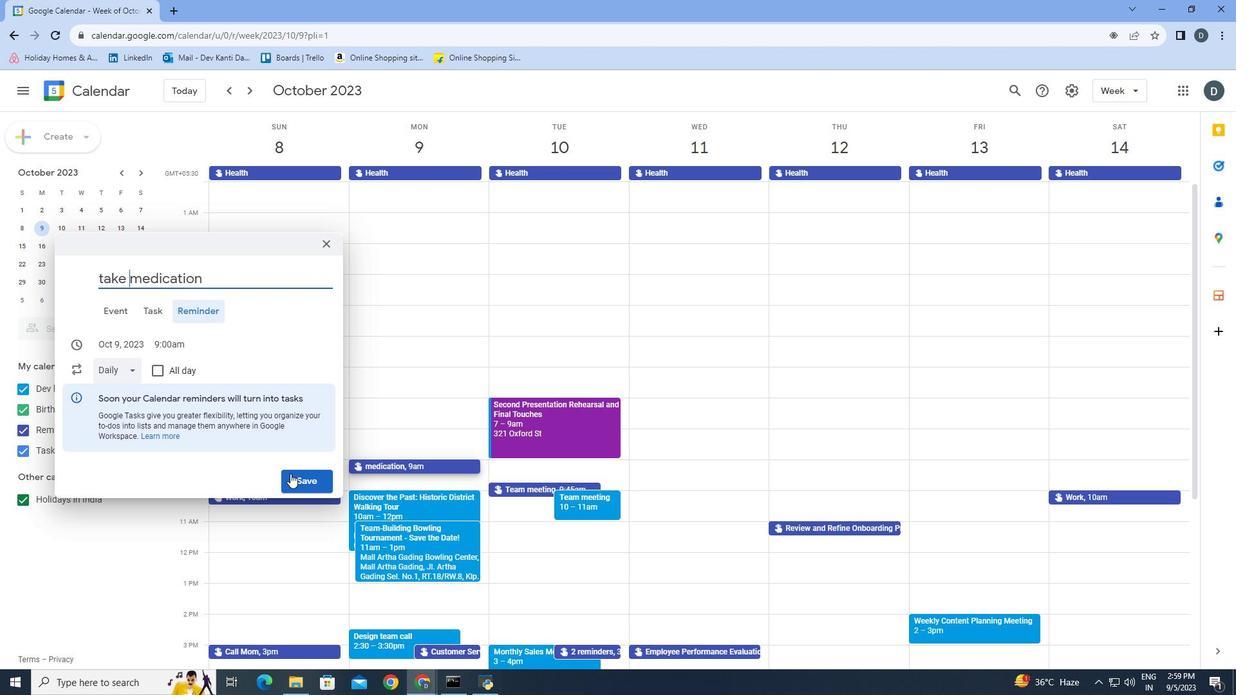 
Action: Mouse pressed left at (290, 473)
Screenshot: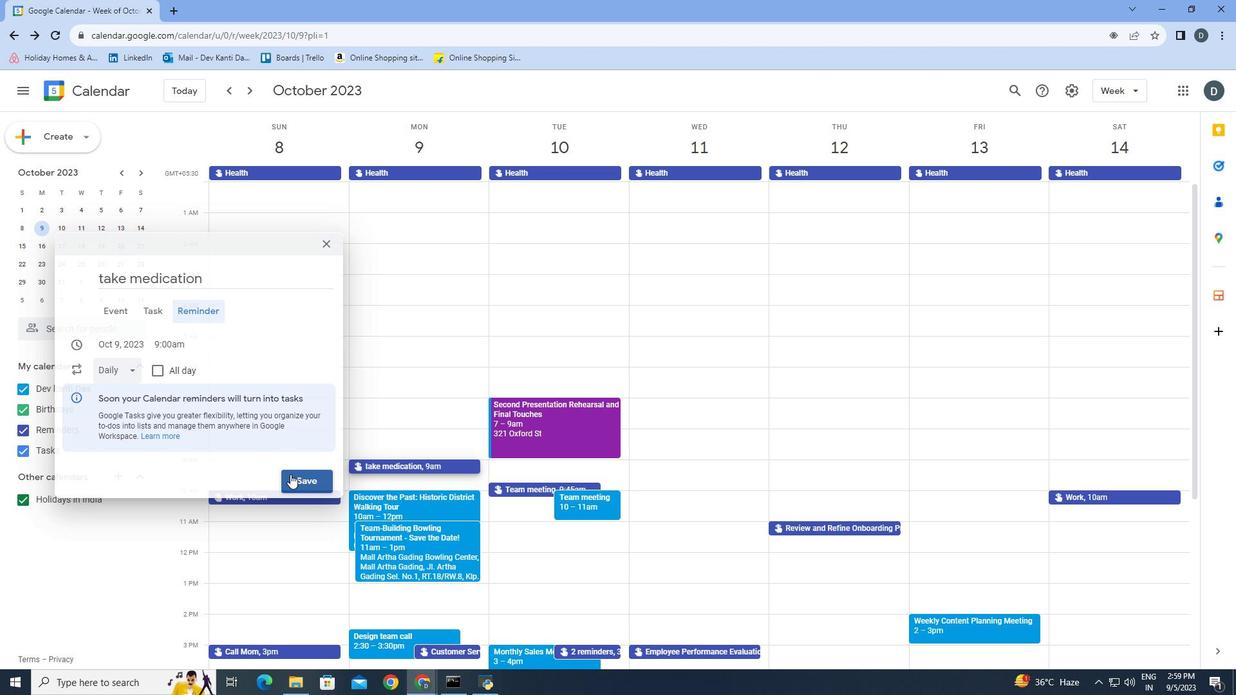 
Action: Mouse moved to (290, 474)
Screenshot: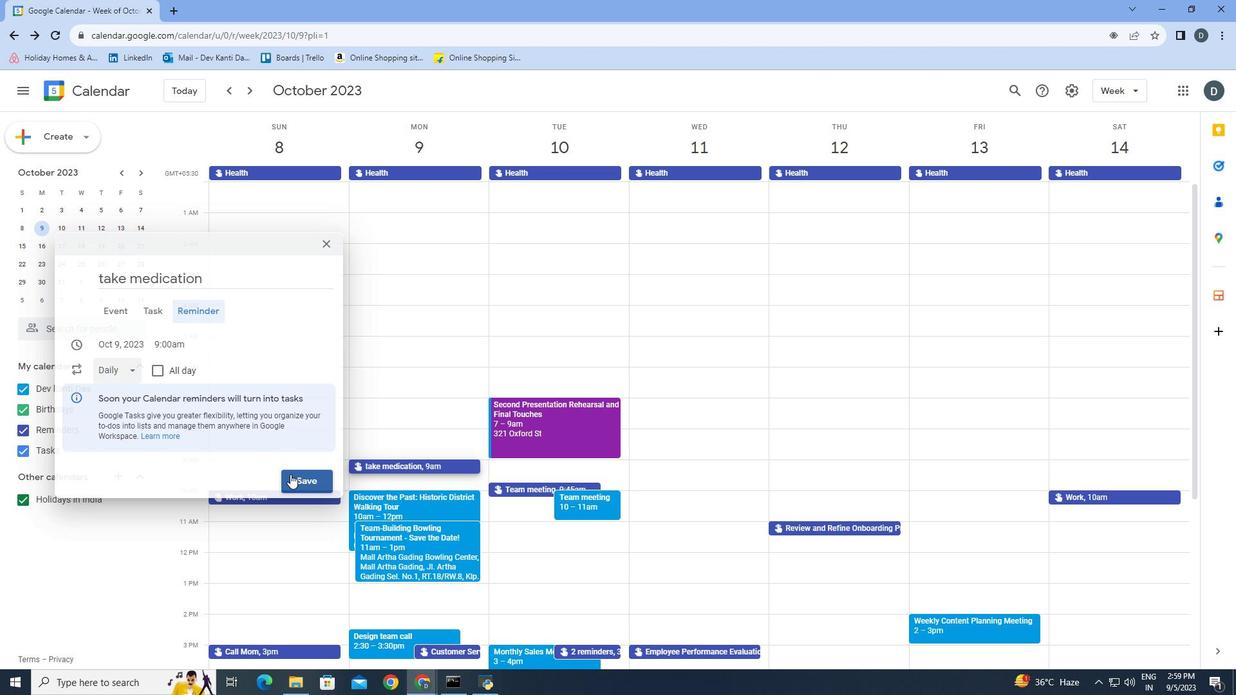 
